 Task: Research Airbnb options in Salavat, Russia from 26th December, 2023 to 31st December, 2023 for 6 adults. Place can be entire room with 3 bedrooms having 3 beds and 3 bathrooms. Property type can be house.
Action: Mouse moved to (430, 112)
Screenshot: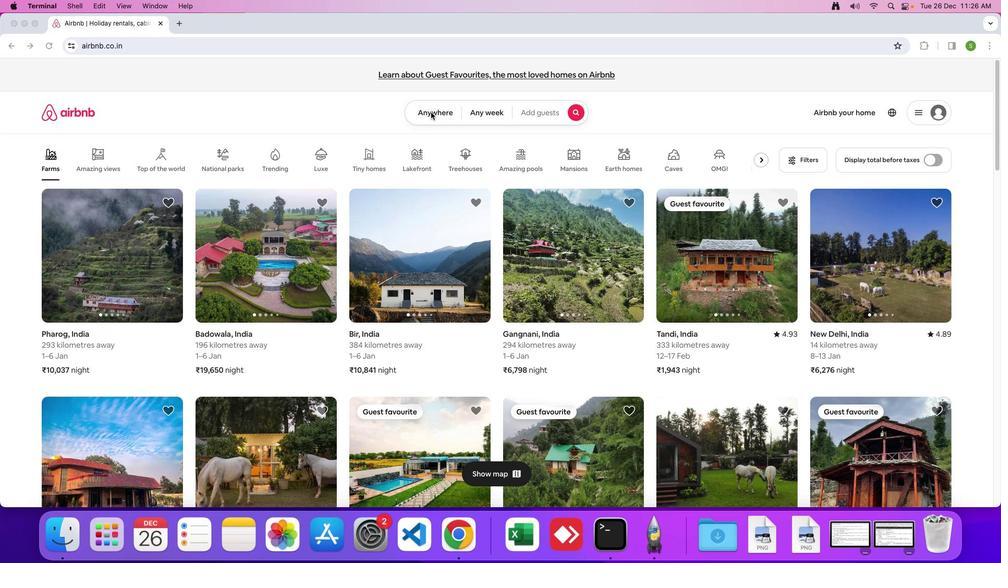 
Action: Mouse pressed left at (430, 112)
Screenshot: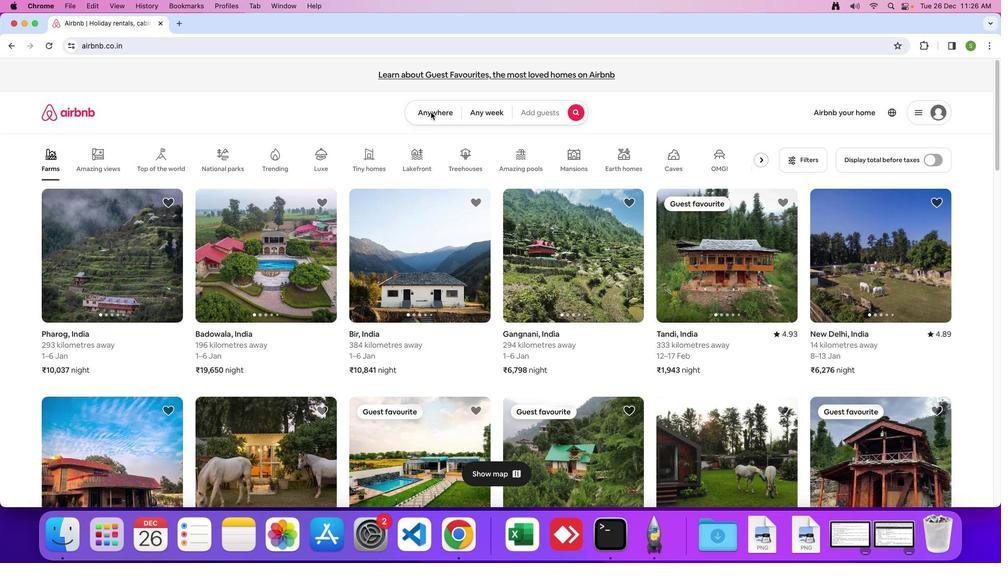 
Action: Mouse moved to (423, 113)
Screenshot: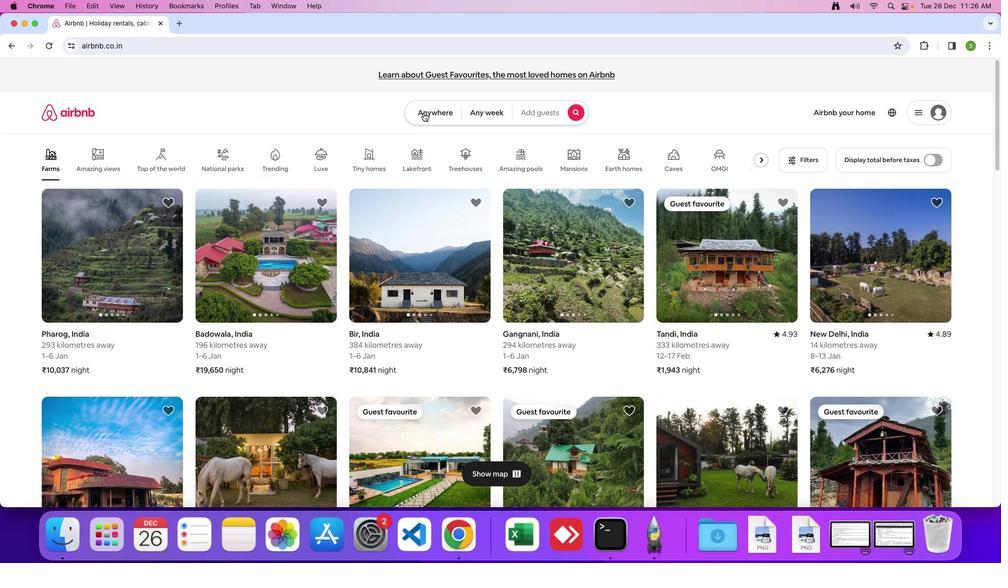 
Action: Mouse pressed left at (423, 113)
Screenshot: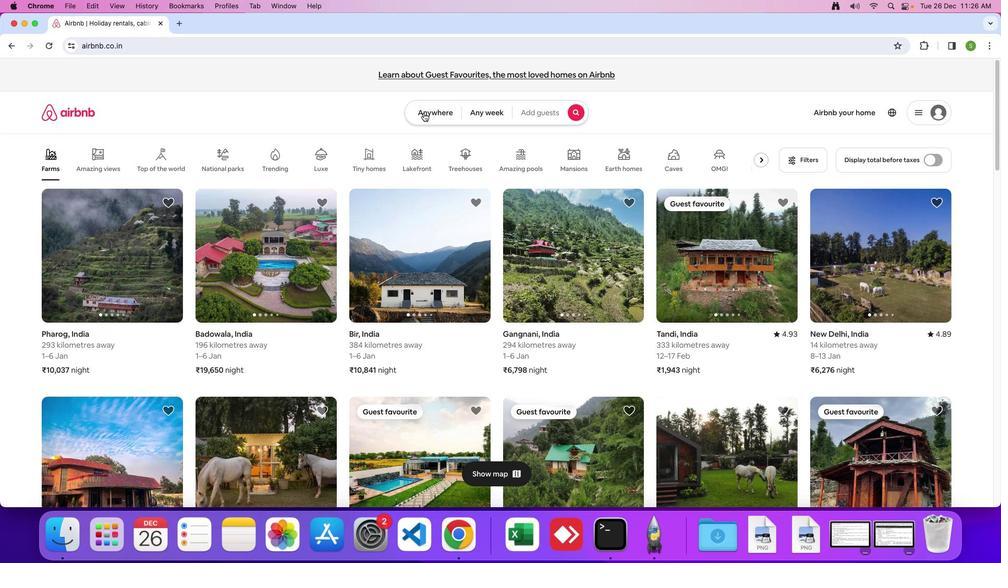 
Action: Mouse moved to (378, 154)
Screenshot: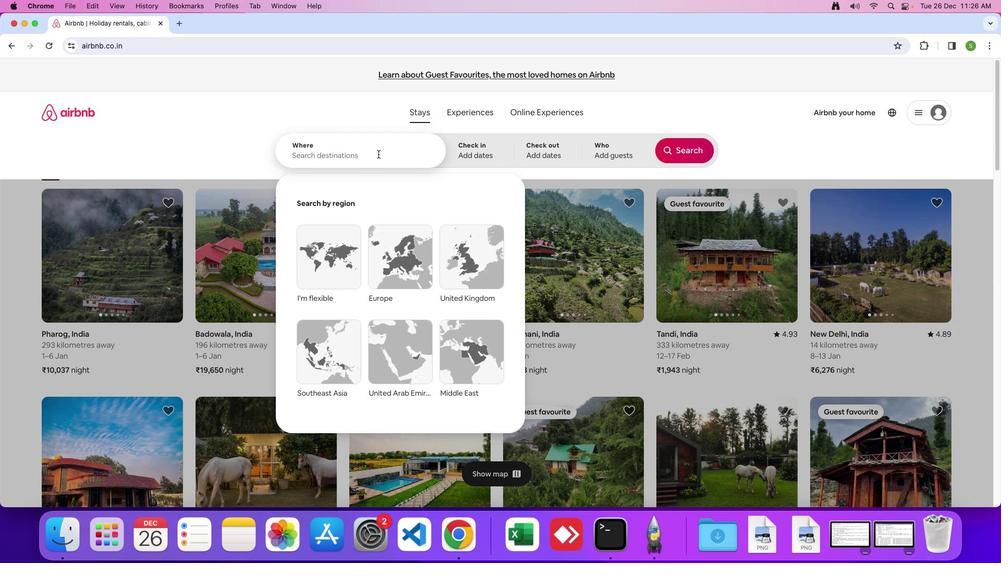 
Action: Mouse pressed left at (378, 154)
Screenshot: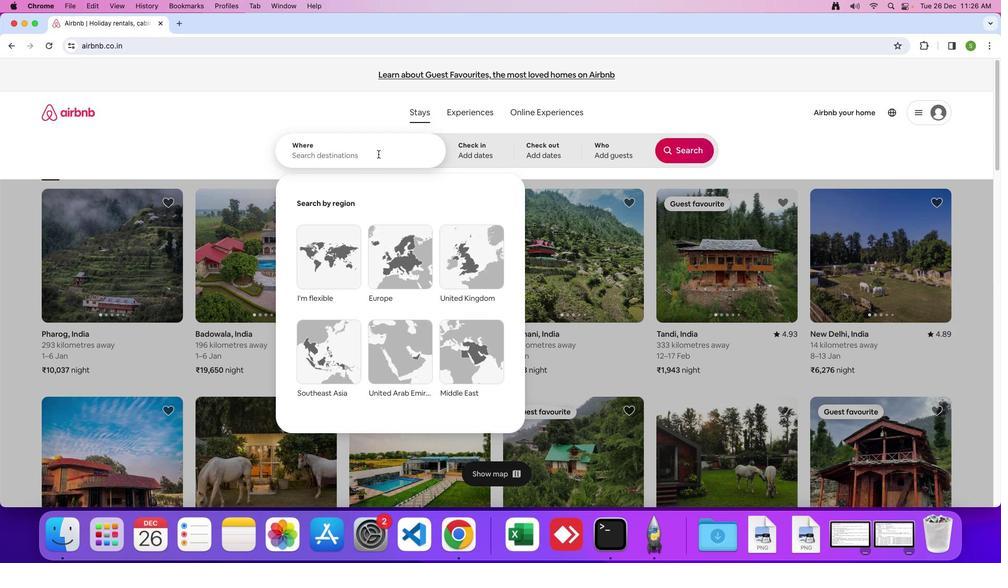 
Action: Mouse moved to (379, 154)
Screenshot: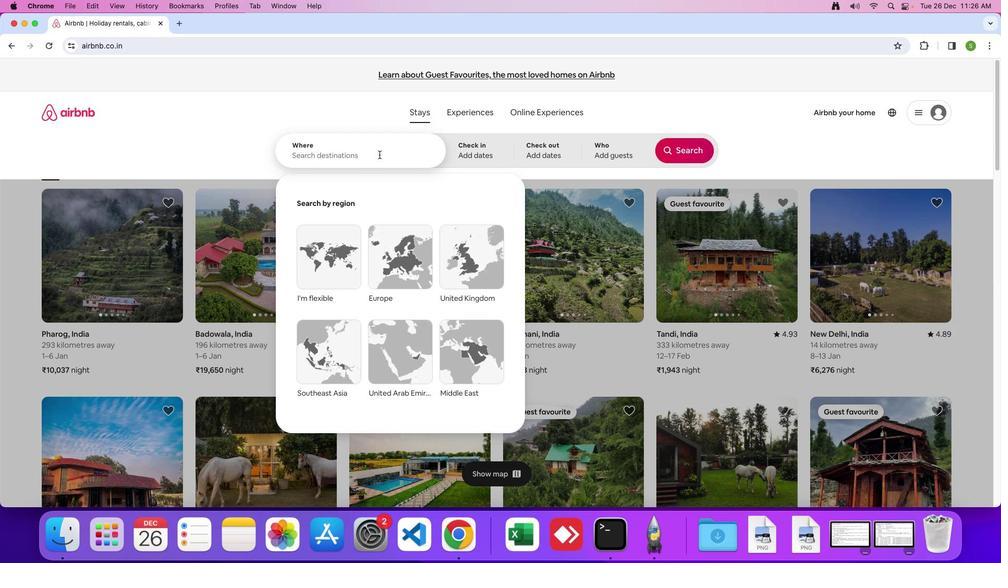 
Action: Key pressed 'S'Key.caps_lock'a''l''a''v''a''t'','Key.spaceKey.shift'R''u''s''s''i''a'Key.enter
Screenshot: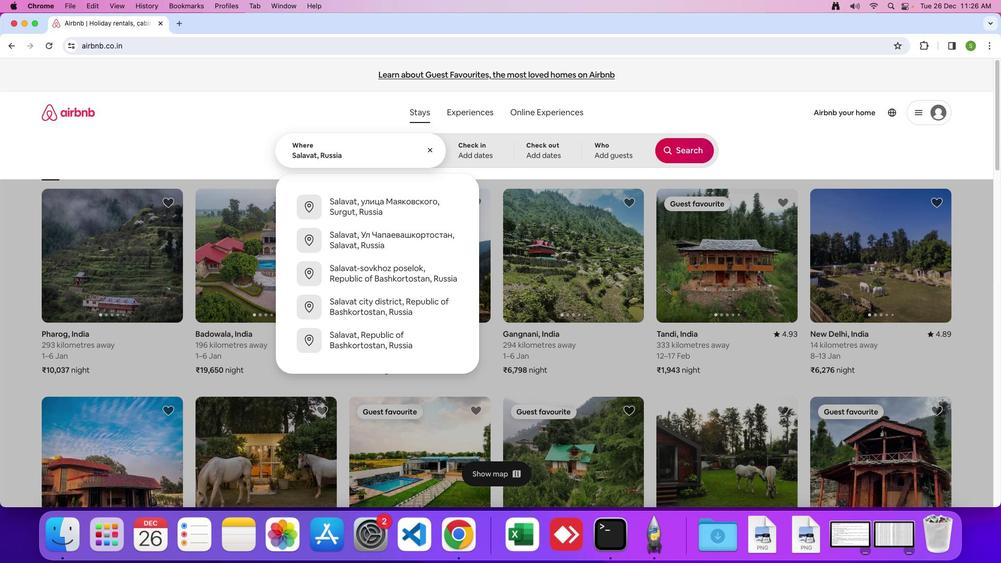 
Action: Mouse moved to (369, 381)
Screenshot: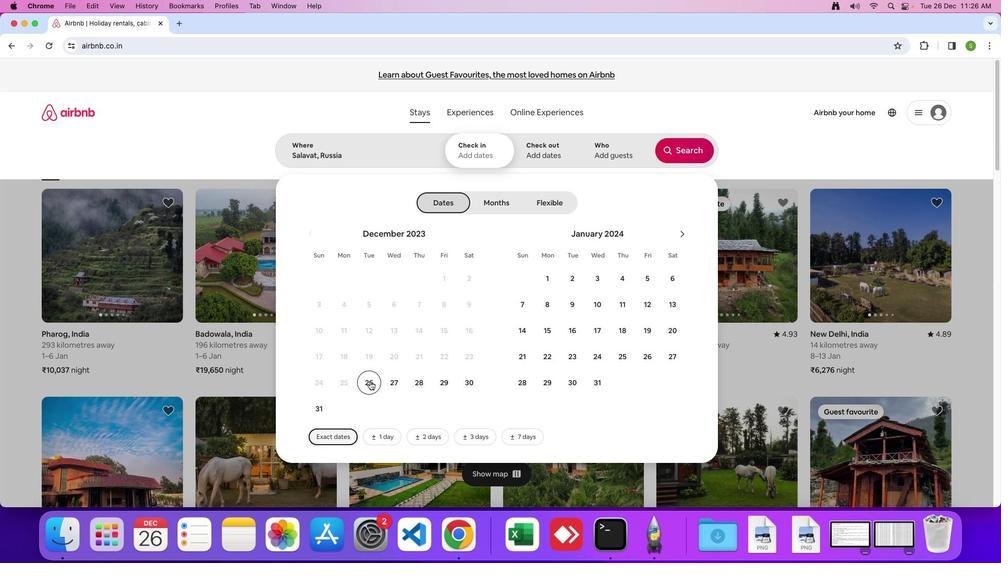 
Action: Mouse pressed left at (369, 381)
Screenshot: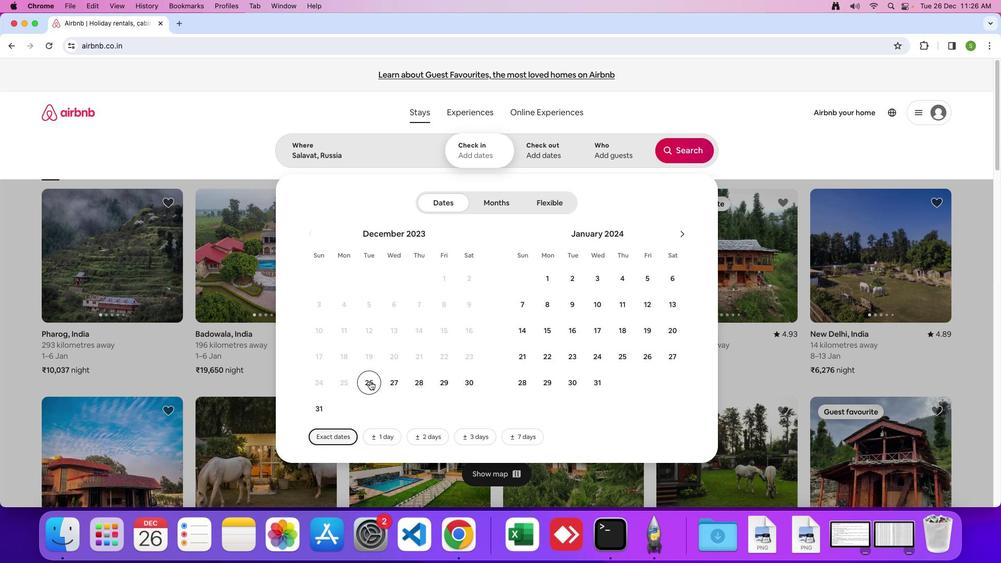 
Action: Mouse moved to (312, 409)
Screenshot: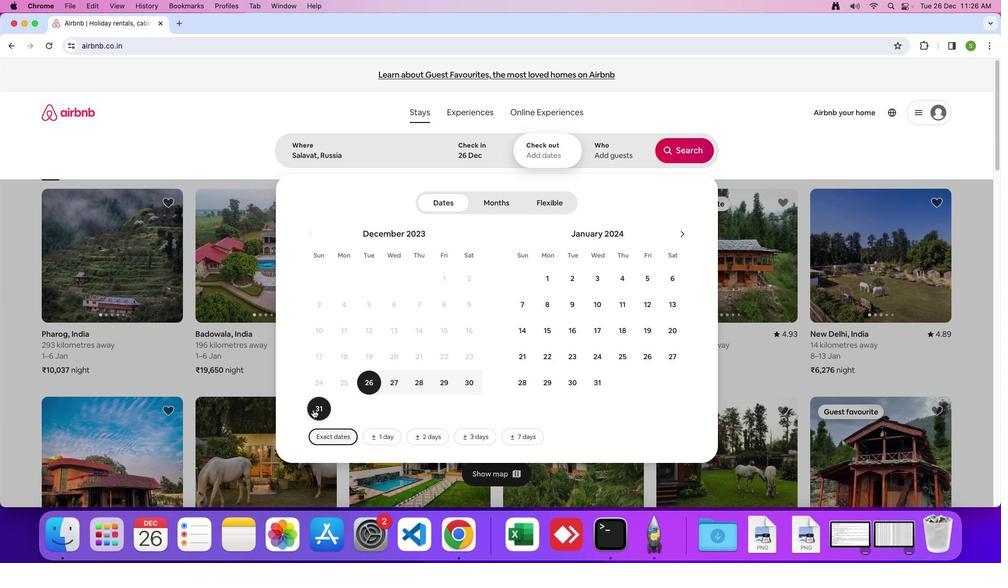 
Action: Mouse pressed left at (312, 409)
Screenshot: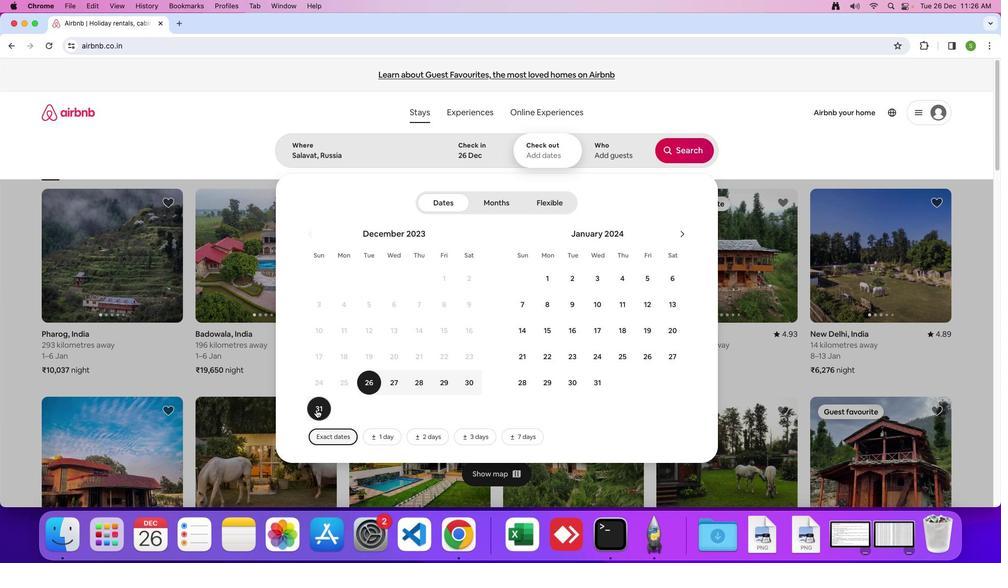 
Action: Mouse moved to (608, 149)
Screenshot: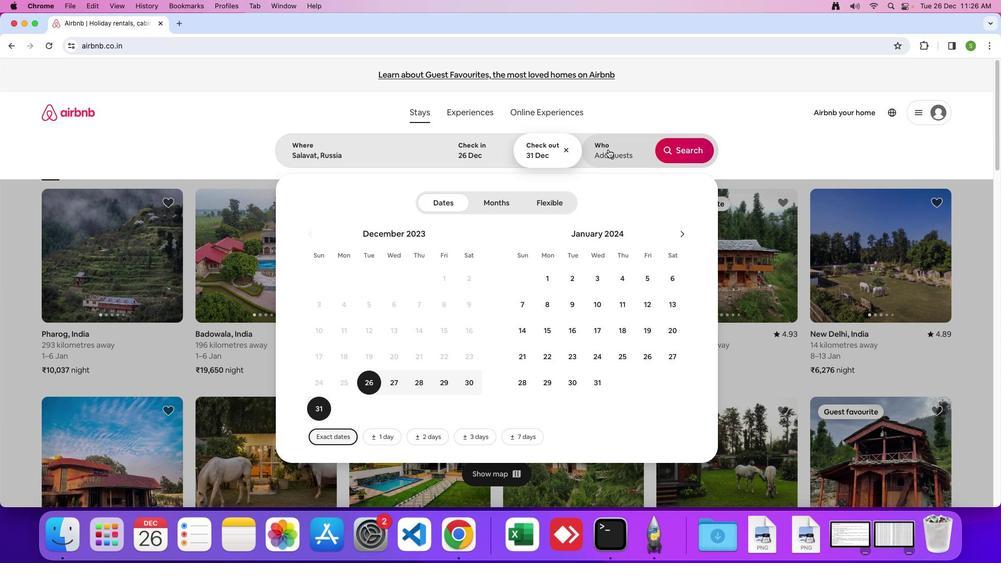 
Action: Mouse pressed left at (608, 149)
Screenshot: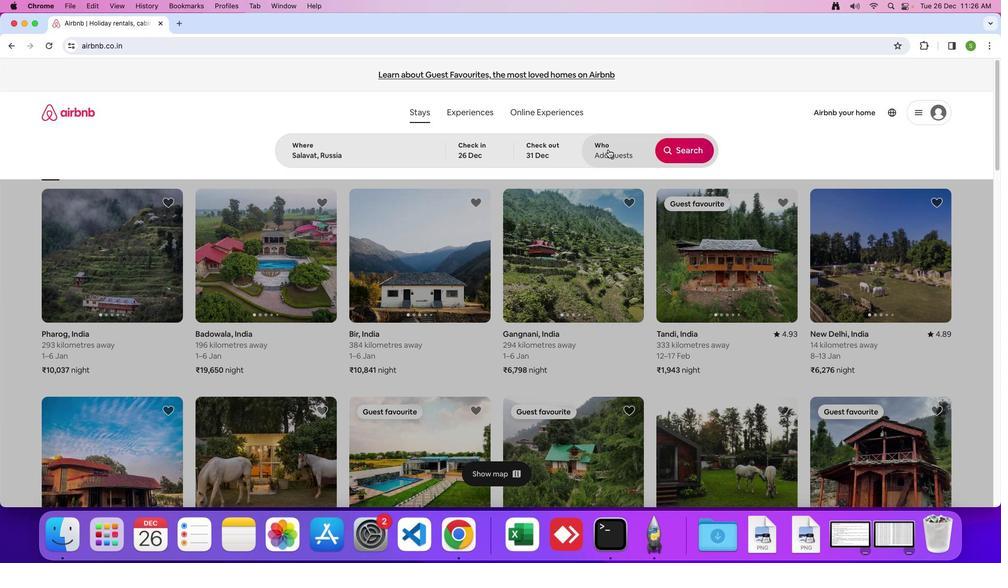 
Action: Mouse moved to (691, 204)
Screenshot: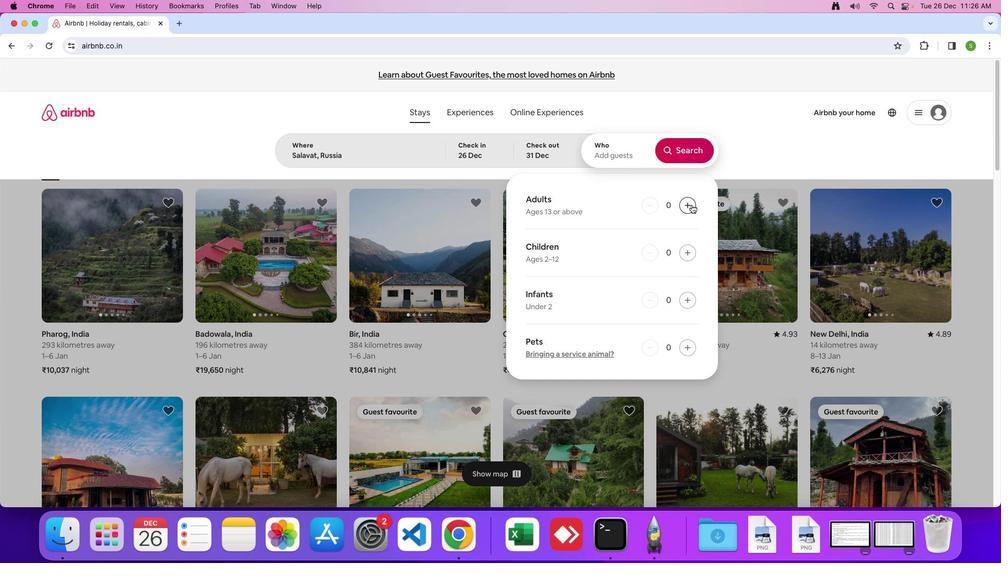 
Action: Mouse pressed left at (691, 204)
Screenshot: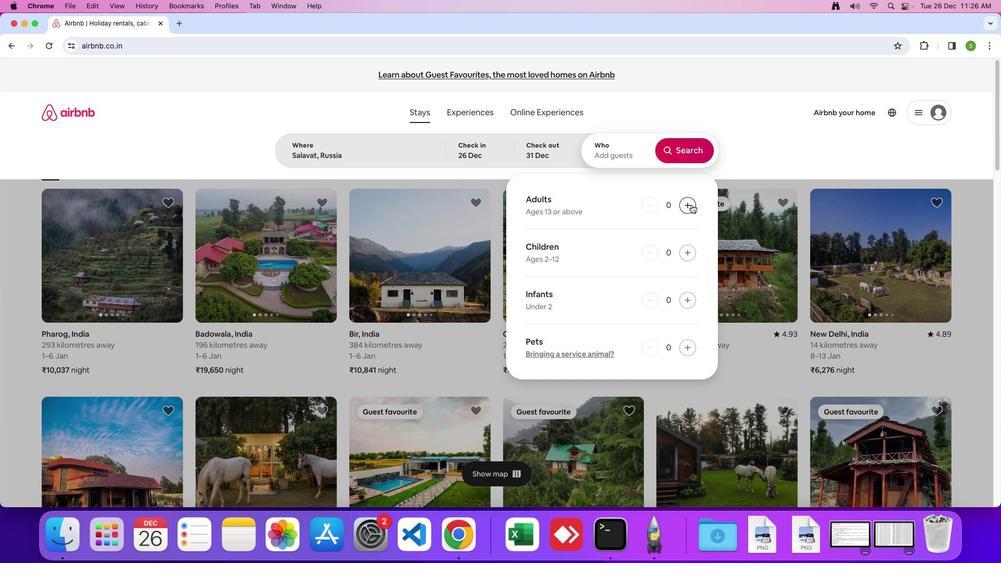 
Action: Mouse moved to (691, 204)
Screenshot: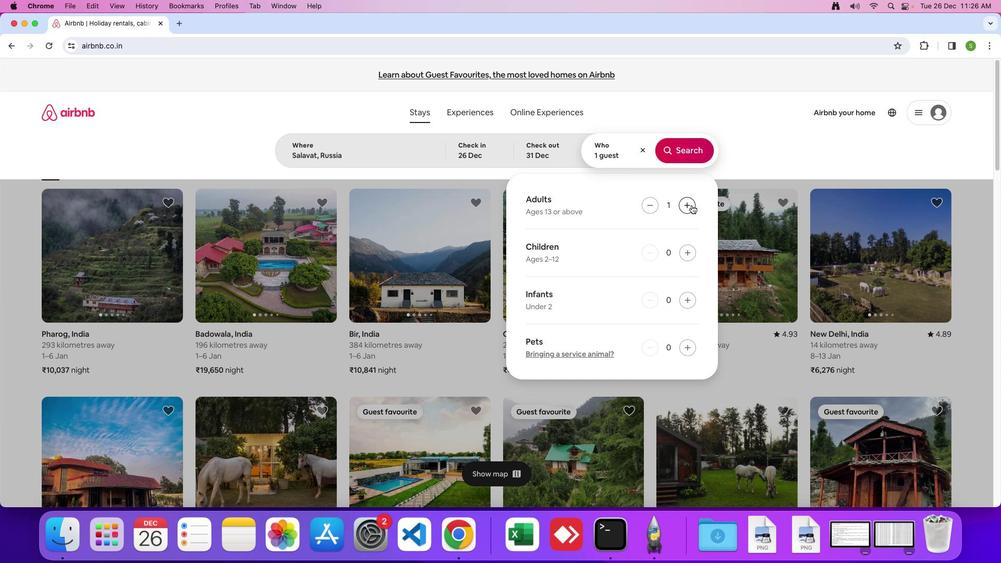 
Action: Mouse pressed left at (691, 204)
Screenshot: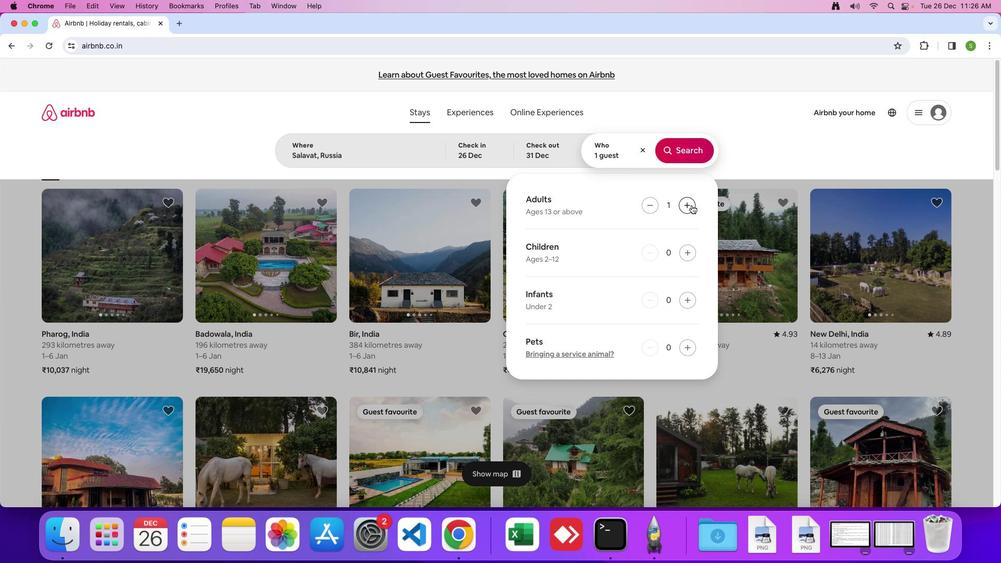 
Action: Mouse pressed left at (691, 204)
Screenshot: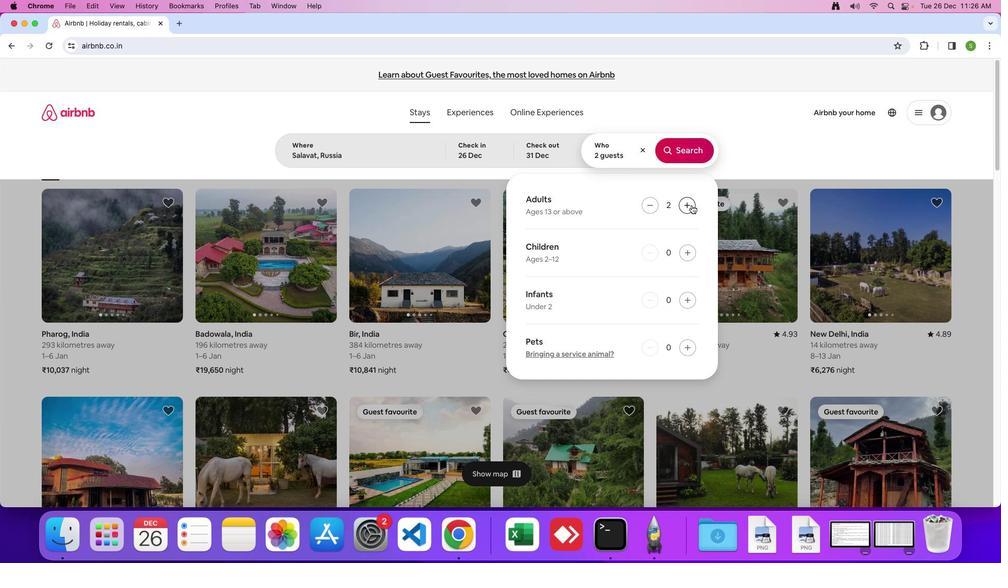 
Action: Mouse pressed left at (691, 204)
Screenshot: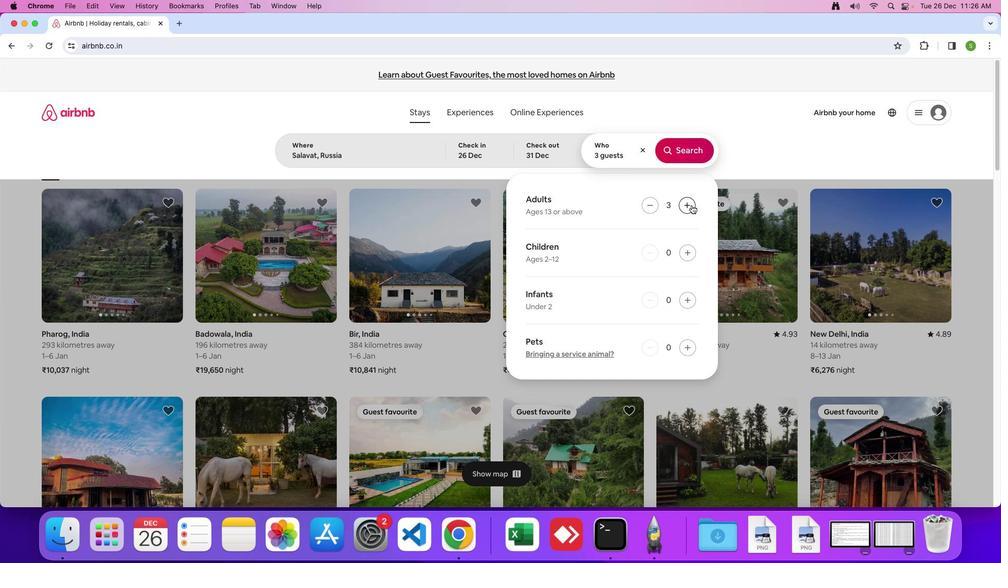 
Action: Mouse pressed left at (691, 204)
Screenshot: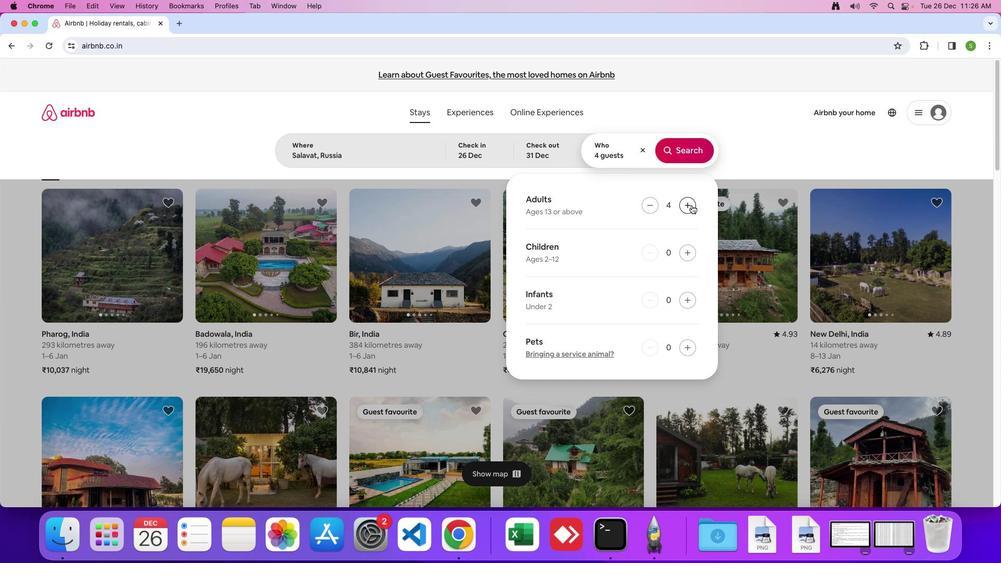
Action: Mouse pressed left at (691, 204)
Screenshot: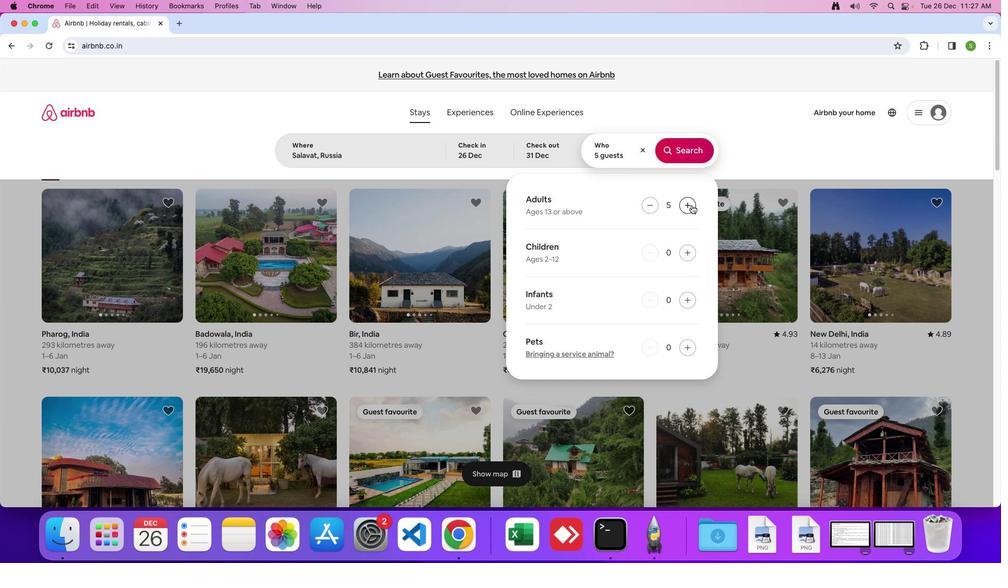 
Action: Mouse moved to (670, 161)
Screenshot: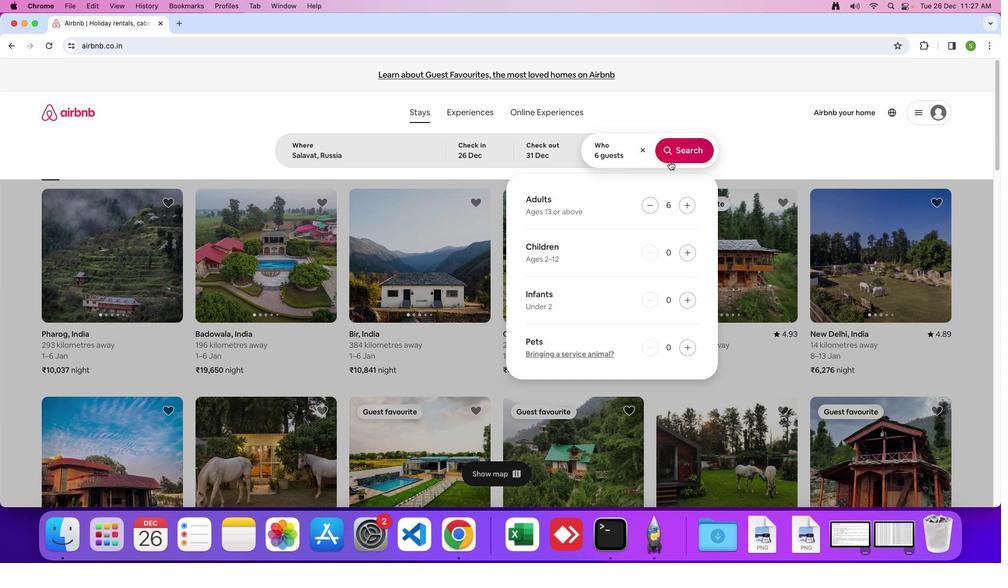 
Action: Mouse pressed left at (670, 161)
Screenshot: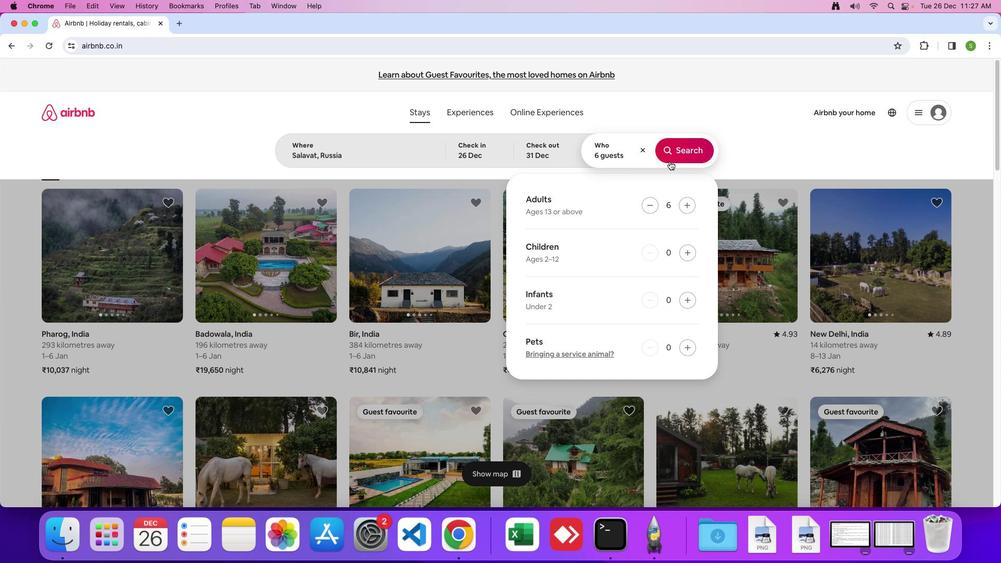 
Action: Mouse moved to (847, 123)
Screenshot: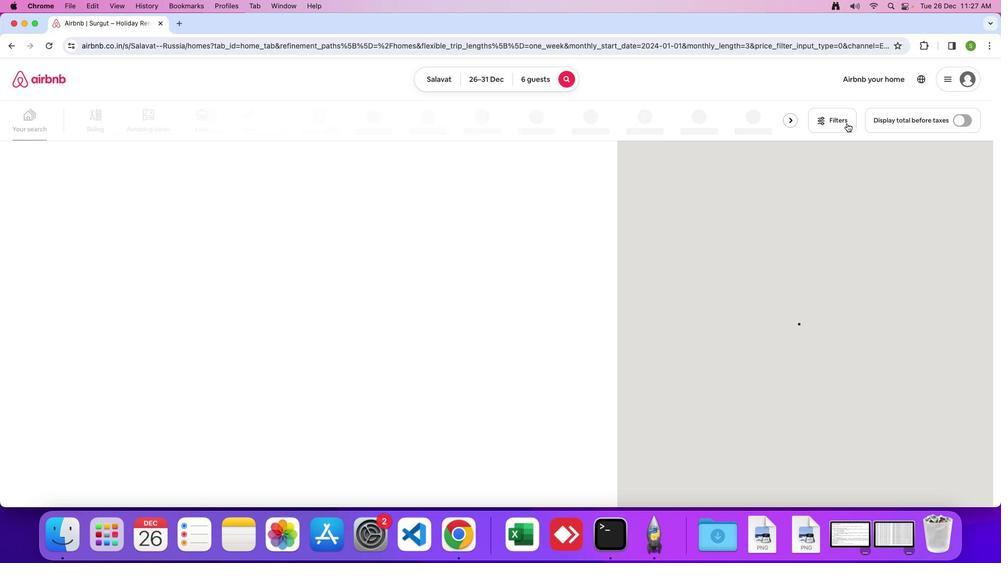 
Action: Mouse pressed left at (847, 123)
Screenshot: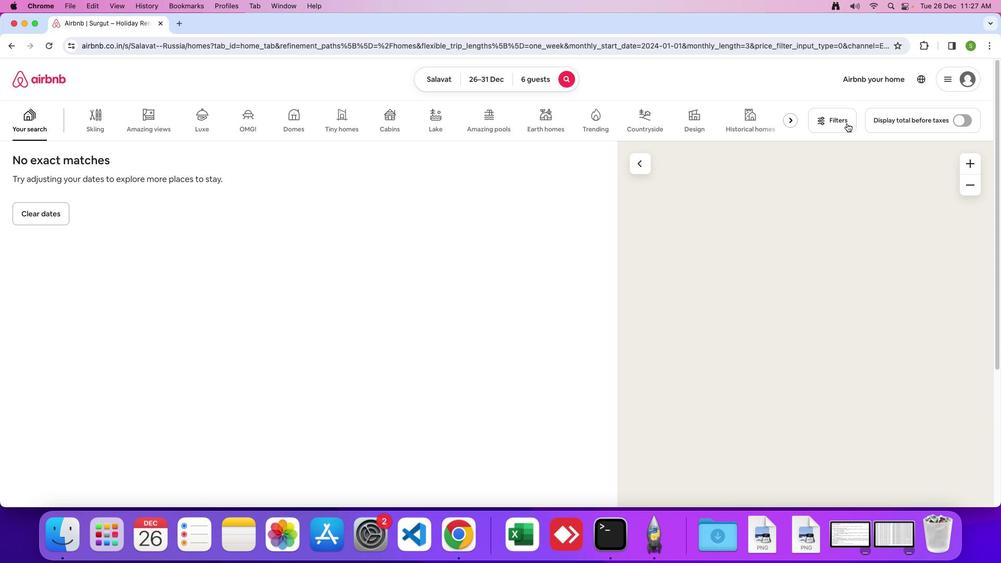 
Action: Mouse moved to (481, 264)
Screenshot: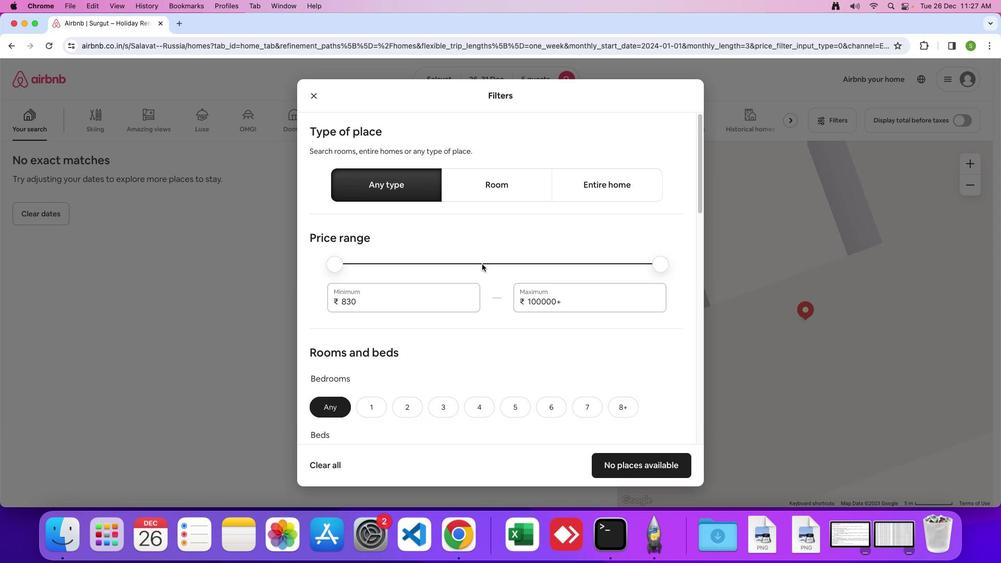 
Action: Mouse scrolled (481, 264) with delta (0, 0)
Screenshot: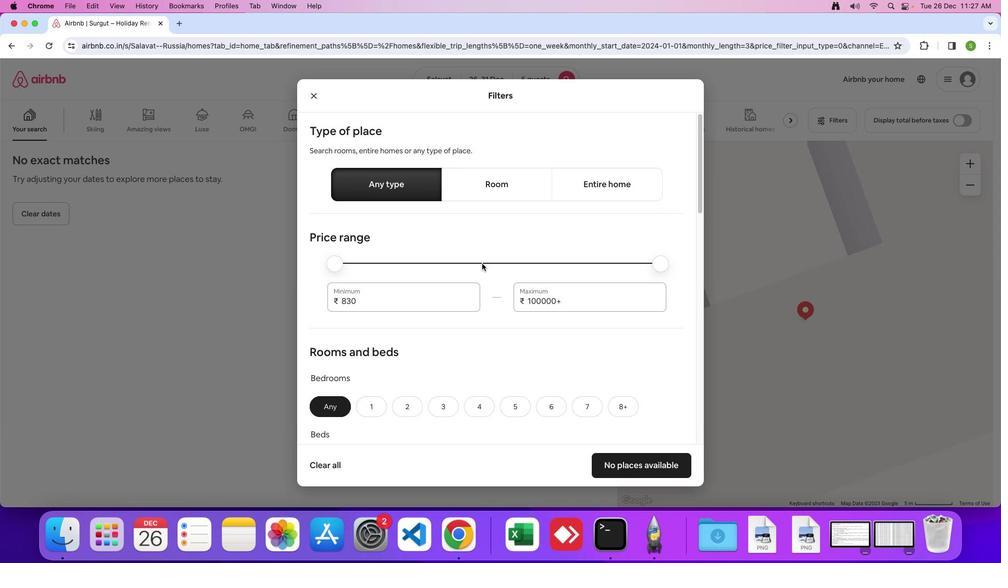 
Action: Mouse moved to (481, 263)
Screenshot: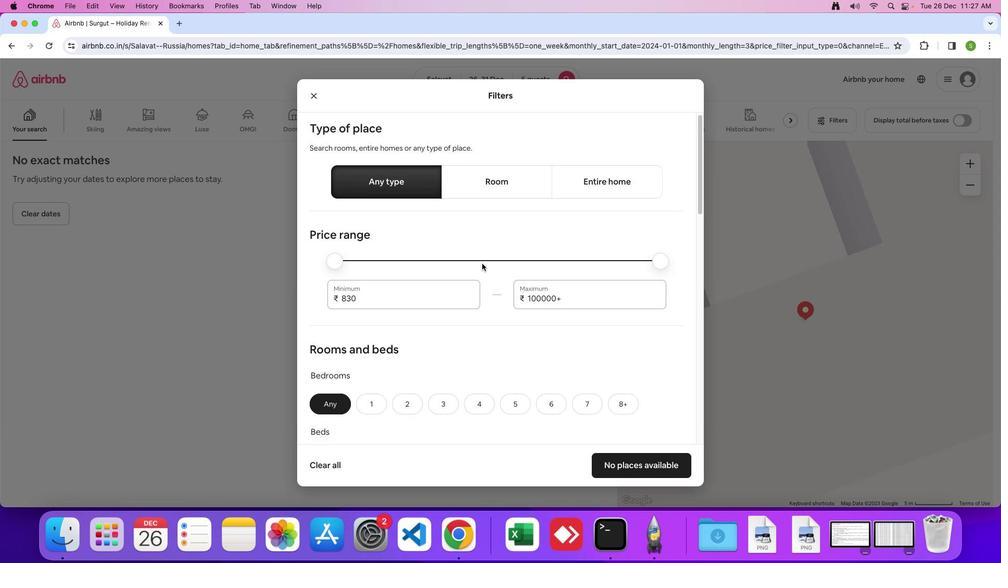 
Action: Mouse scrolled (481, 263) with delta (0, 0)
Screenshot: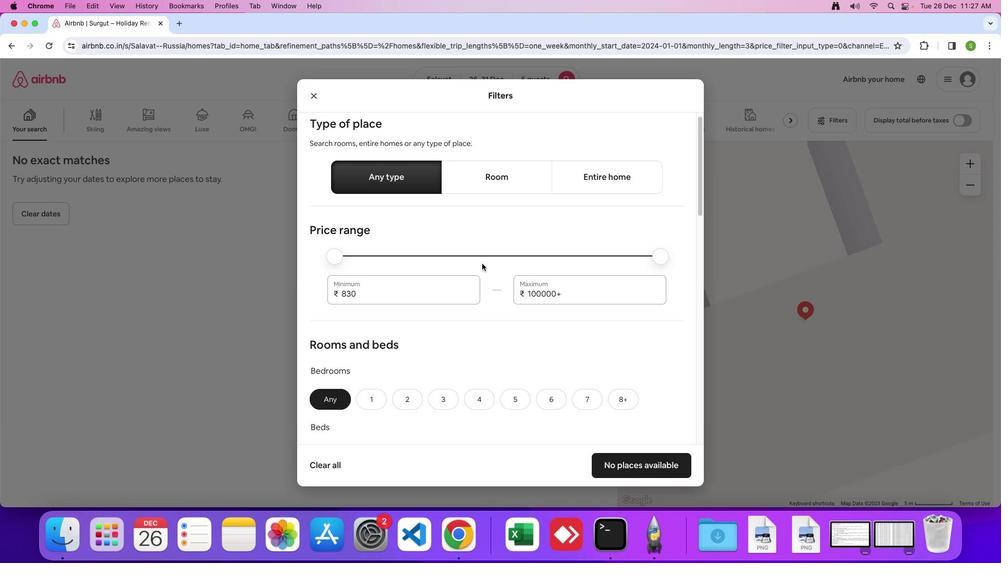 
Action: Mouse moved to (482, 263)
Screenshot: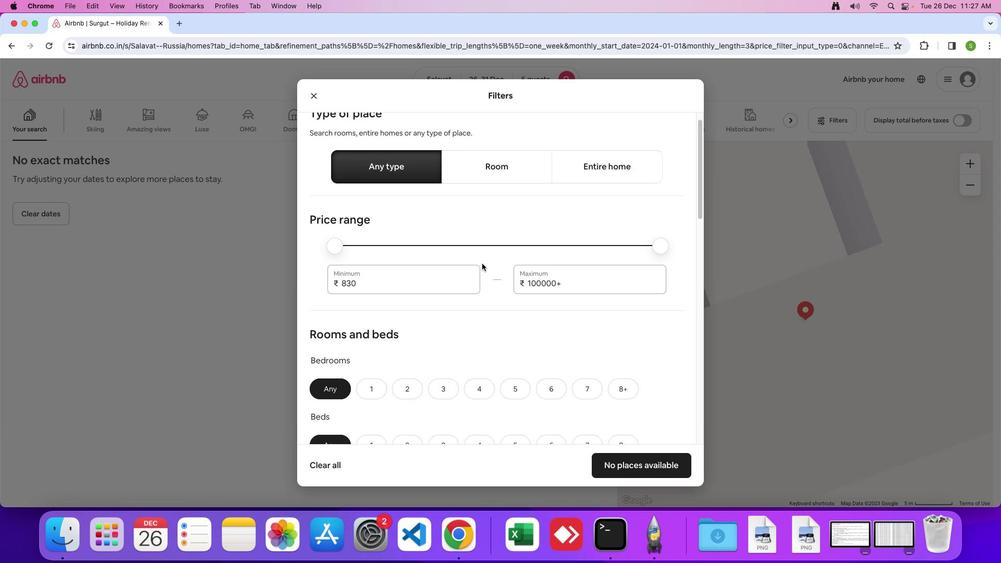 
Action: Mouse scrolled (482, 263) with delta (0, -1)
Screenshot: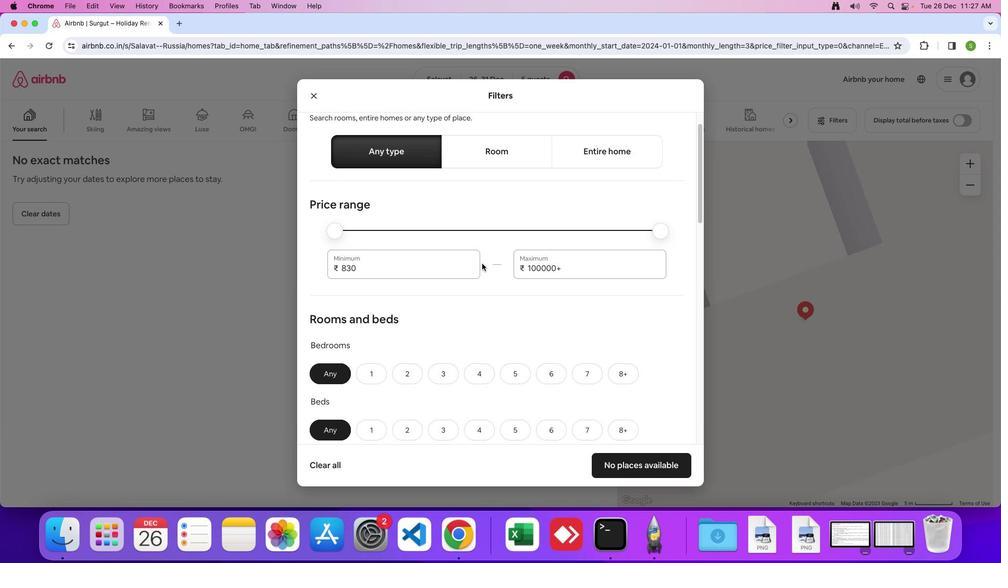 
Action: Mouse scrolled (482, 263) with delta (0, 0)
Screenshot: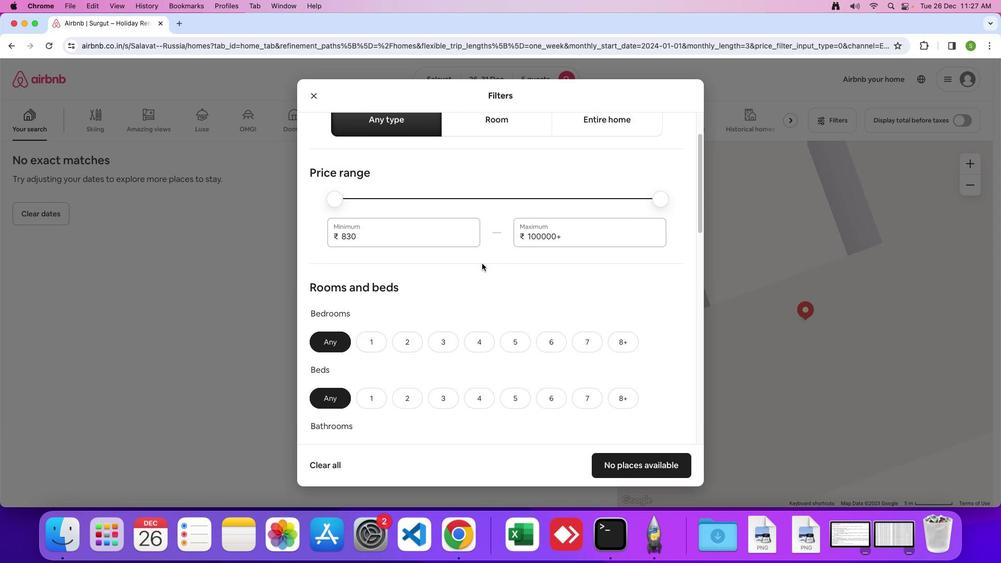 
Action: Mouse scrolled (482, 263) with delta (0, 0)
Screenshot: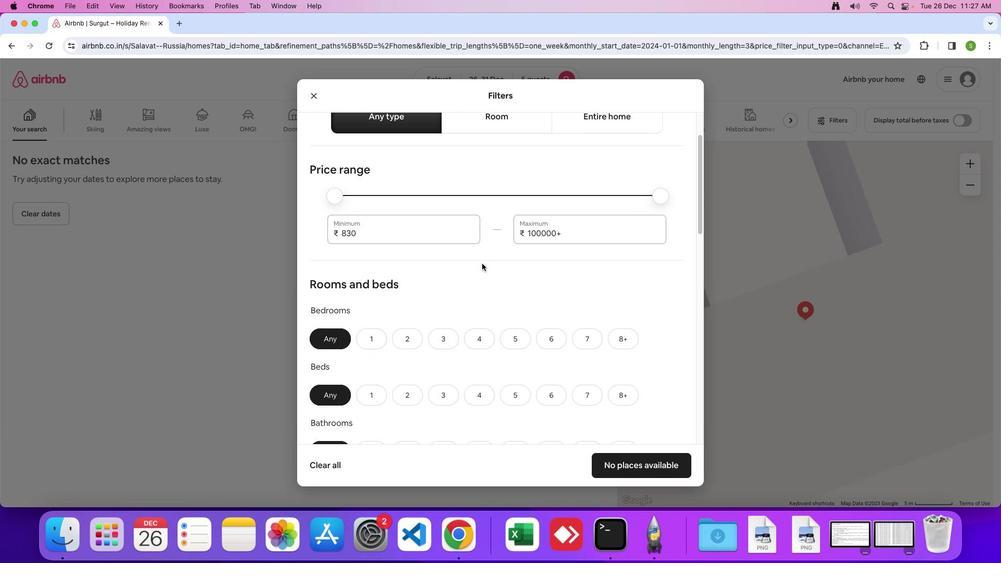 
Action: Mouse scrolled (482, 263) with delta (0, 0)
Screenshot: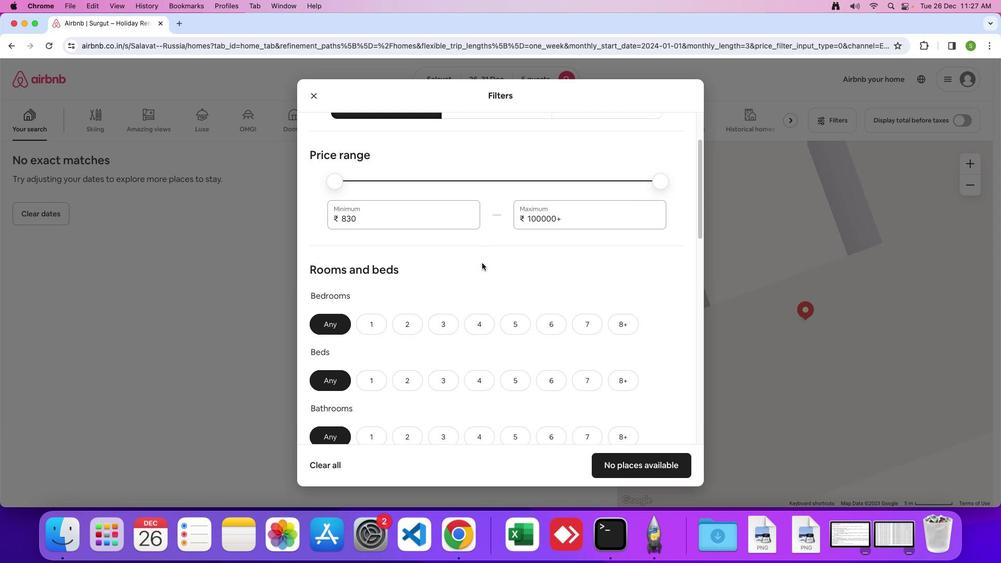
Action: Mouse moved to (483, 262)
Screenshot: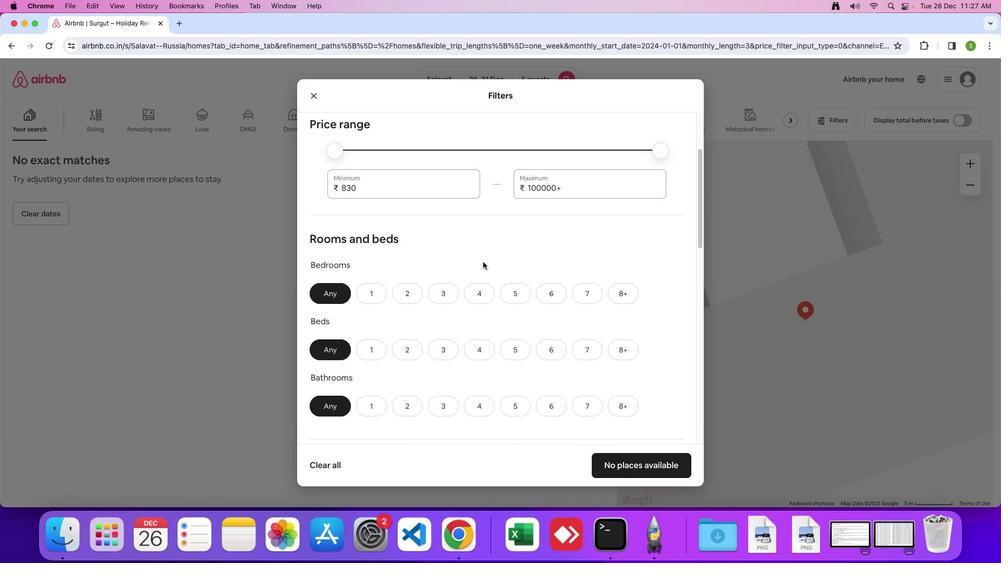 
Action: Mouse scrolled (483, 262) with delta (0, 0)
Screenshot: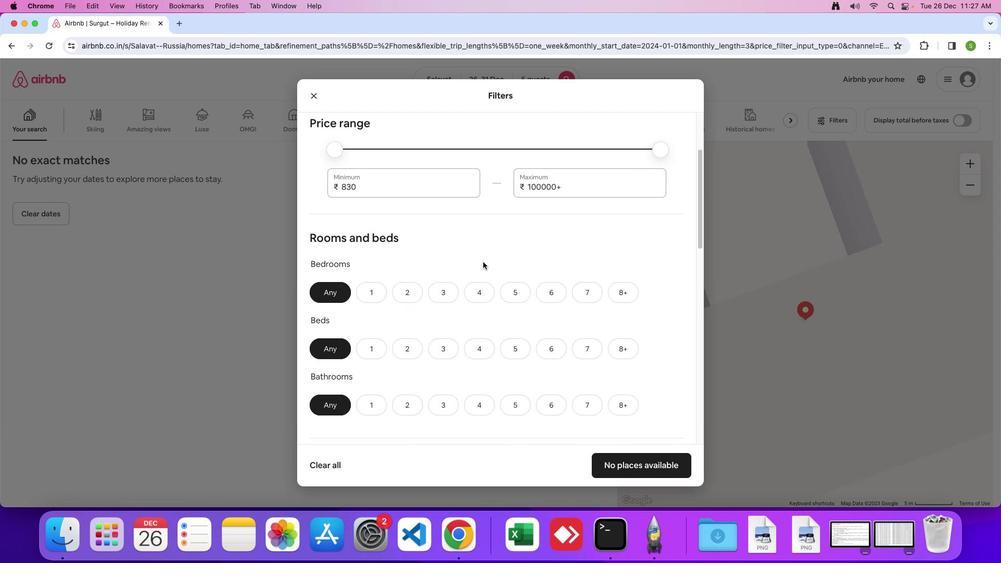 
Action: Mouse scrolled (483, 262) with delta (0, 0)
Screenshot: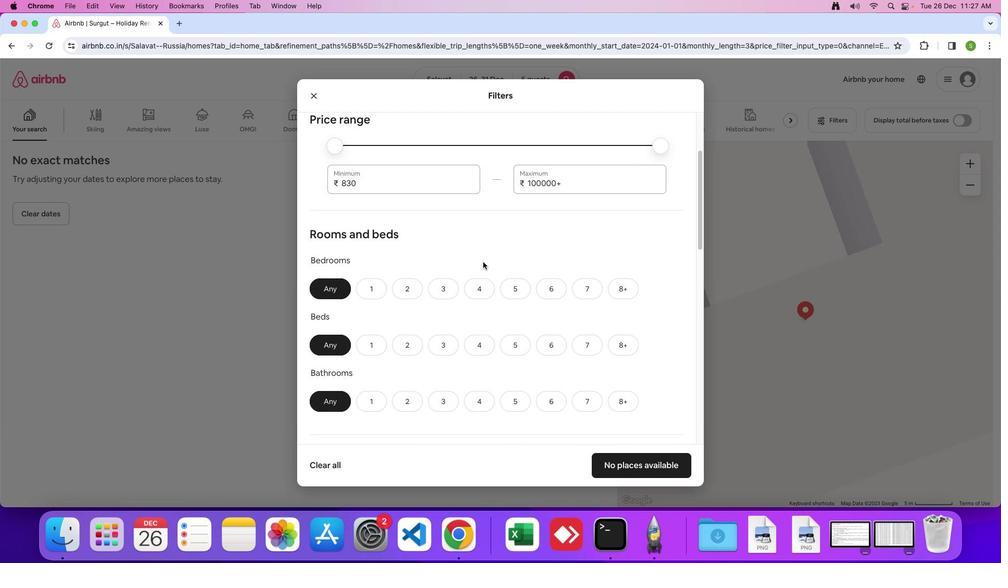 
Action: Mouse scrolled (483, 262) with delta (0, 0)
Screenshot: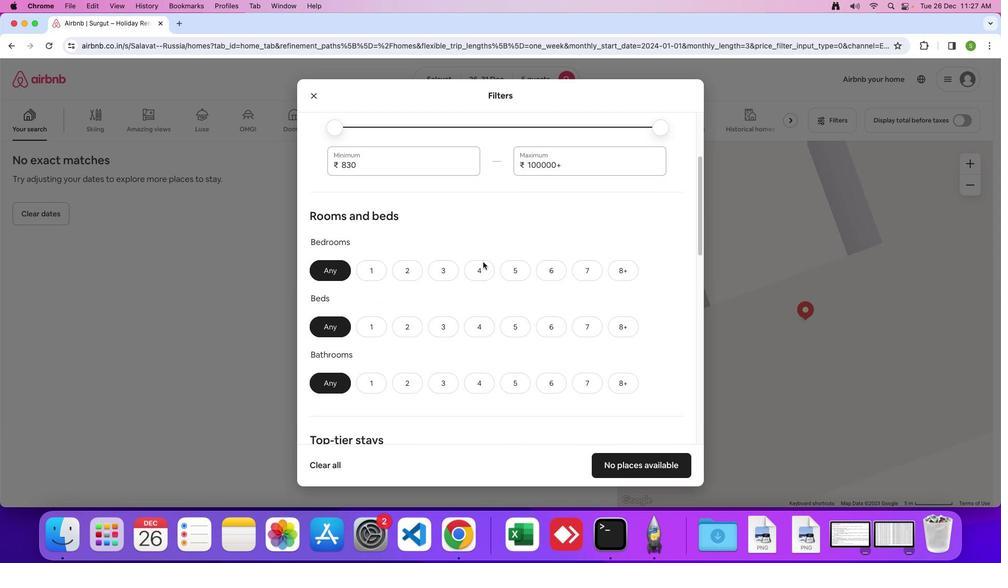 
Action: Mouse scrolled (483, 262) with delta (0, 0)
Screenshot: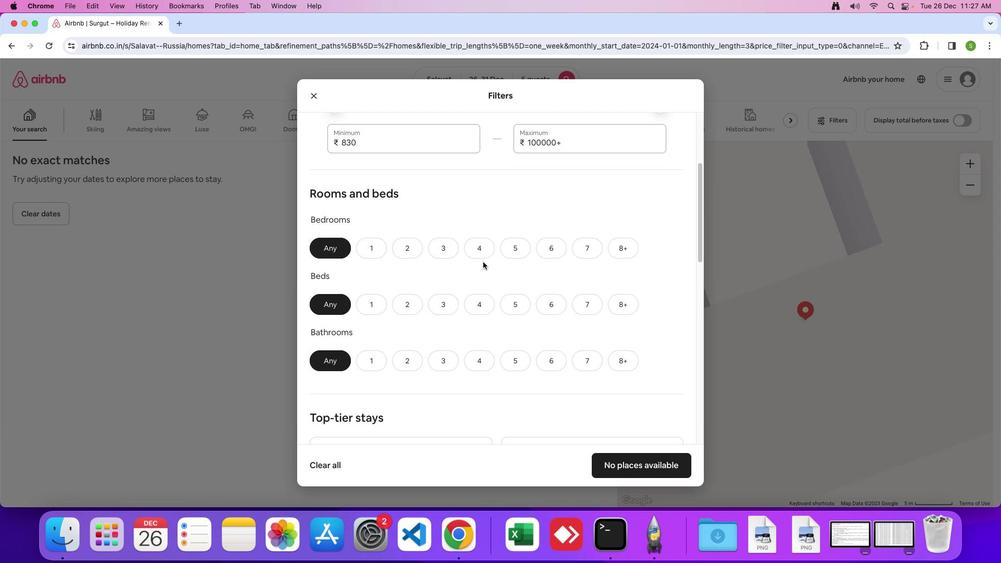 
Action: Mouse scrolled (483, 262) with delta (0, 0)
Screenshot: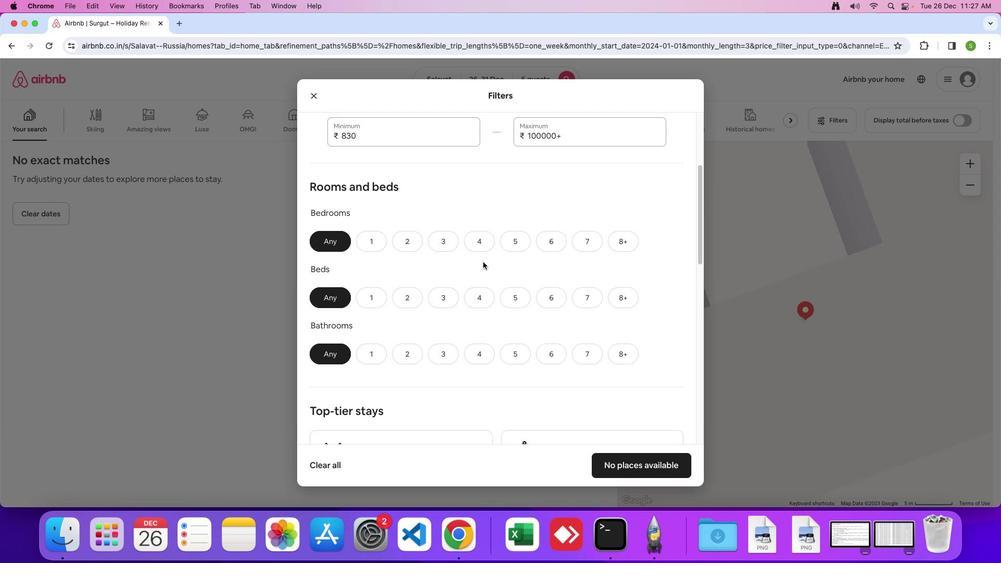 
Action: Mouse scrolled (483, 262) with delta (0, -1)
Screenshot: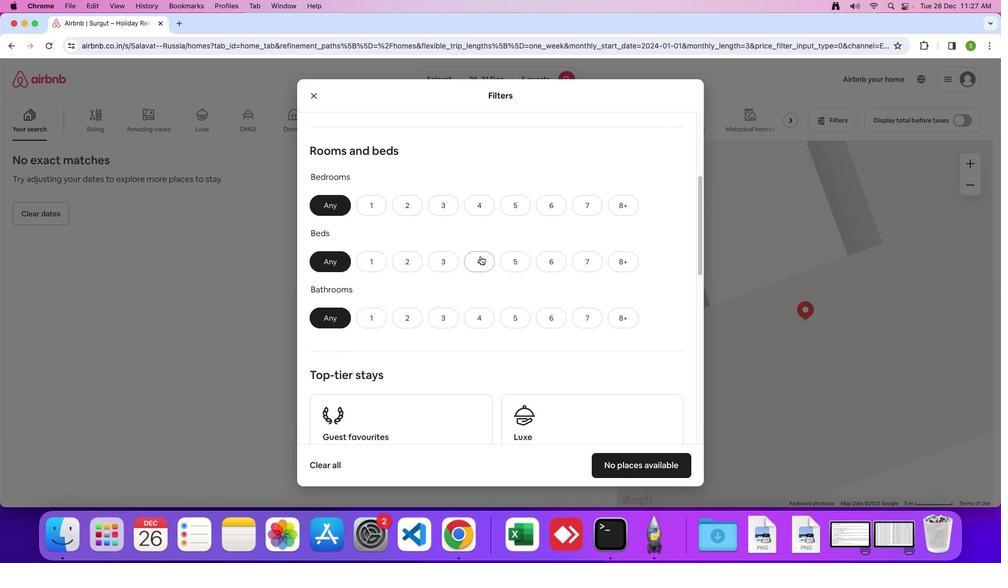 
Action: Mouse moved to (455, 187)
Screenshot: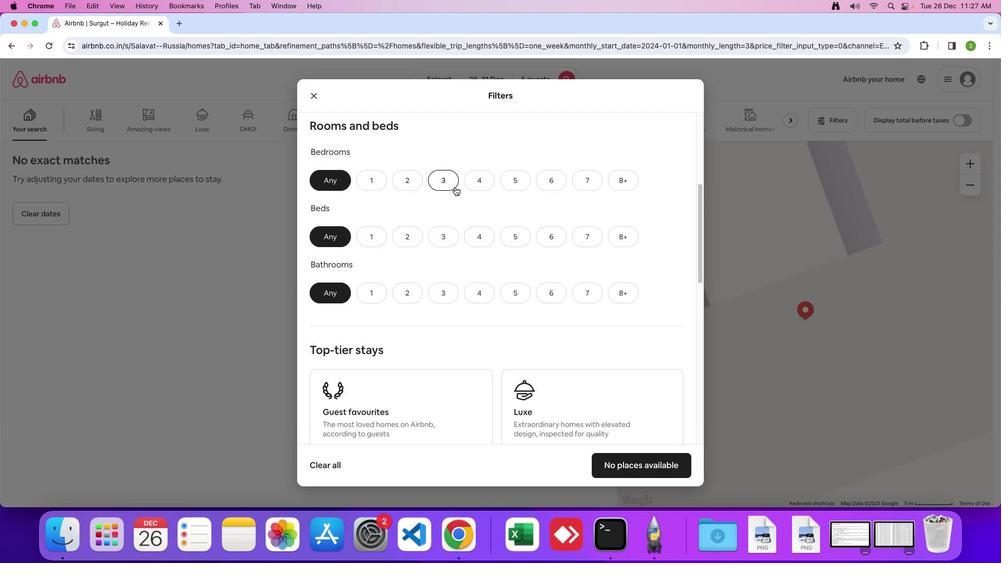 
Action: Mouse pressed left at (455, 187)
Screenshot: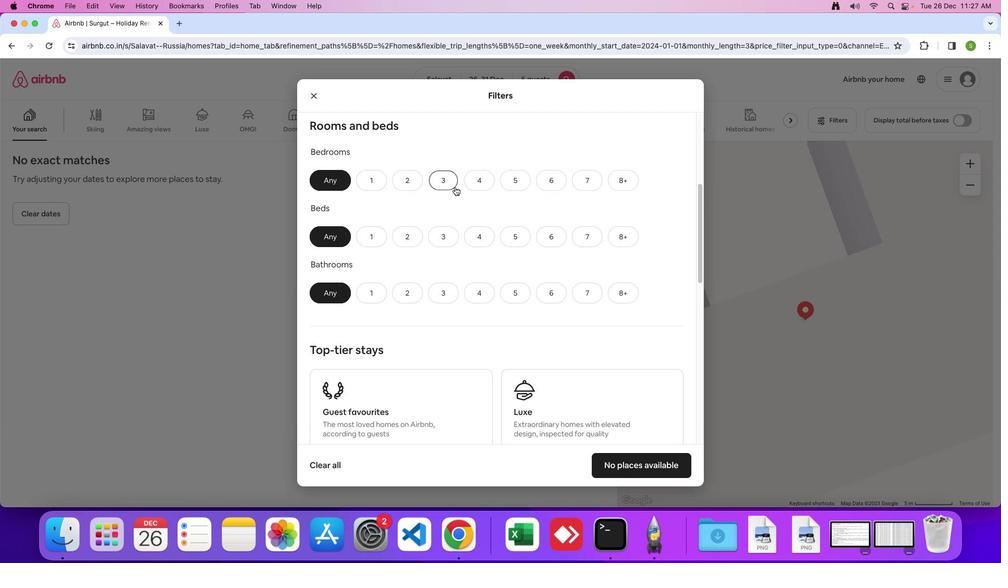 
Action: Mouse moved to (448, 235)
Screenshot: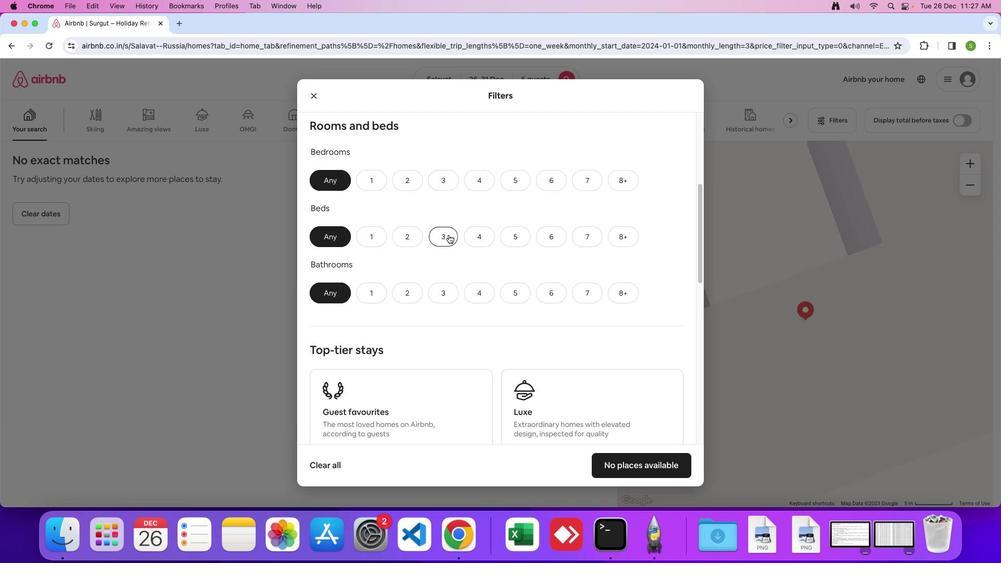 
Action: Mouse pressed left at (448, 235)
Screenshot: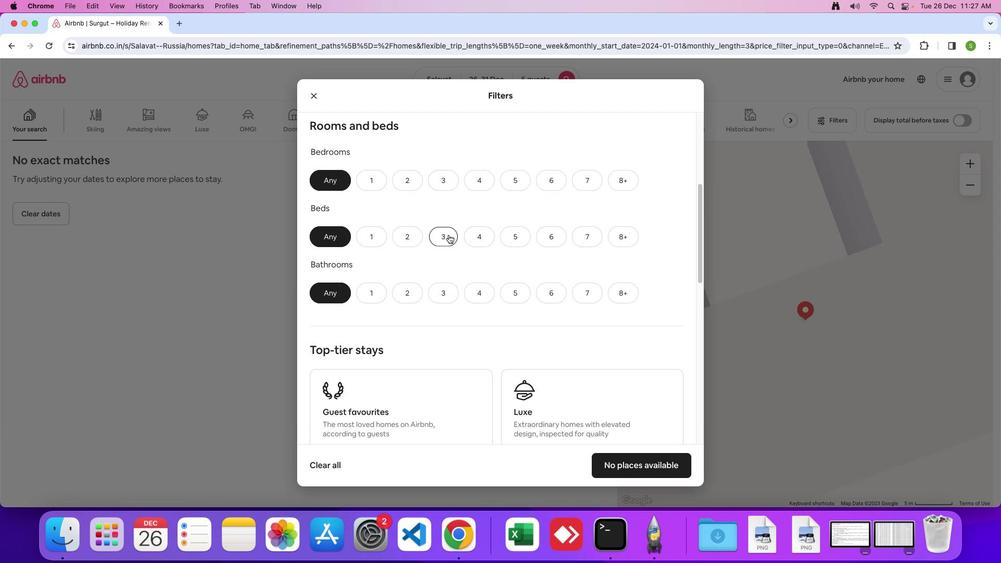 
Action: Mouse moved to (438, 180)
Screenshot: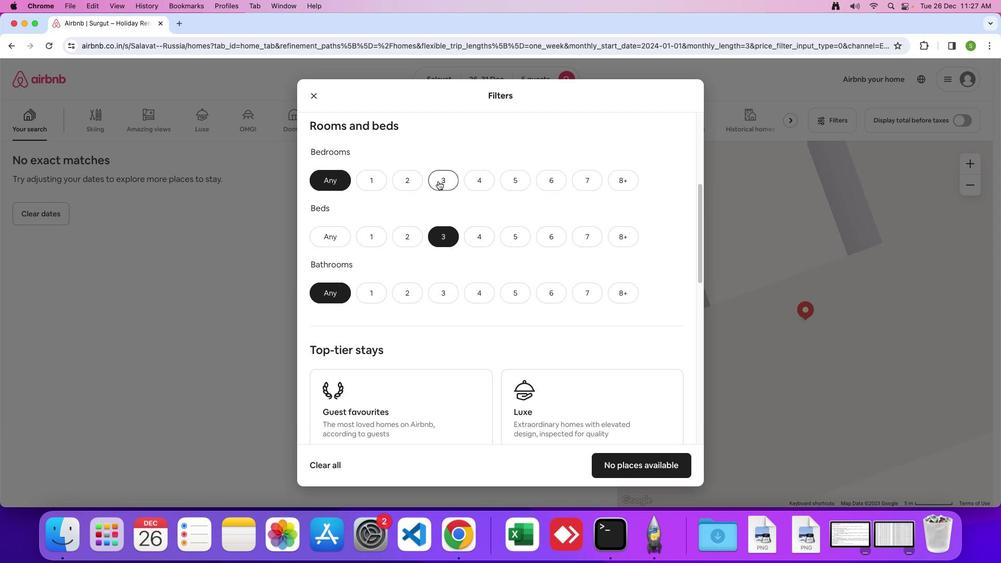 
Action: Mouse pressed left at (438, 180)
Screenshot: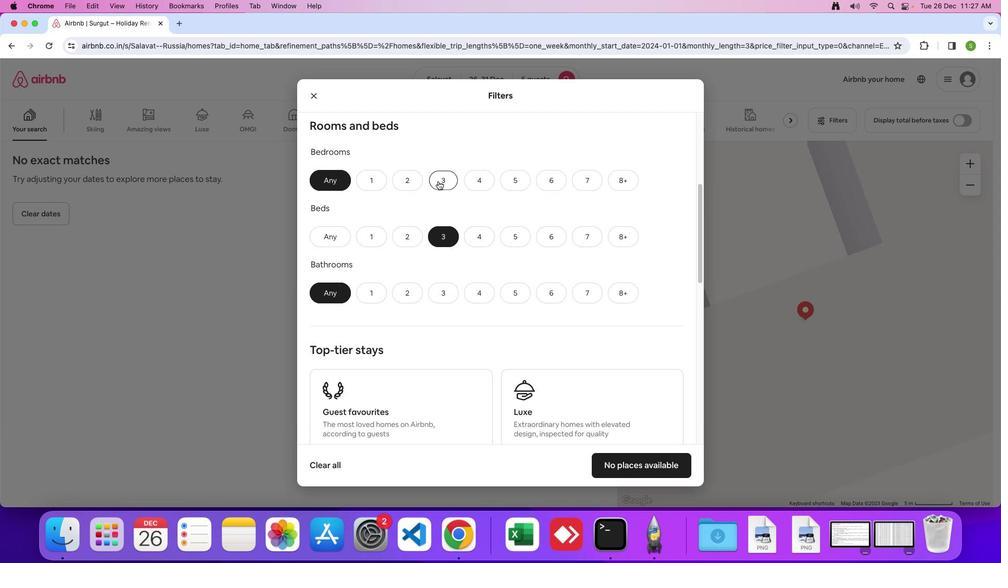 
Action: Mouse moved to (439, 292)
Screenshot: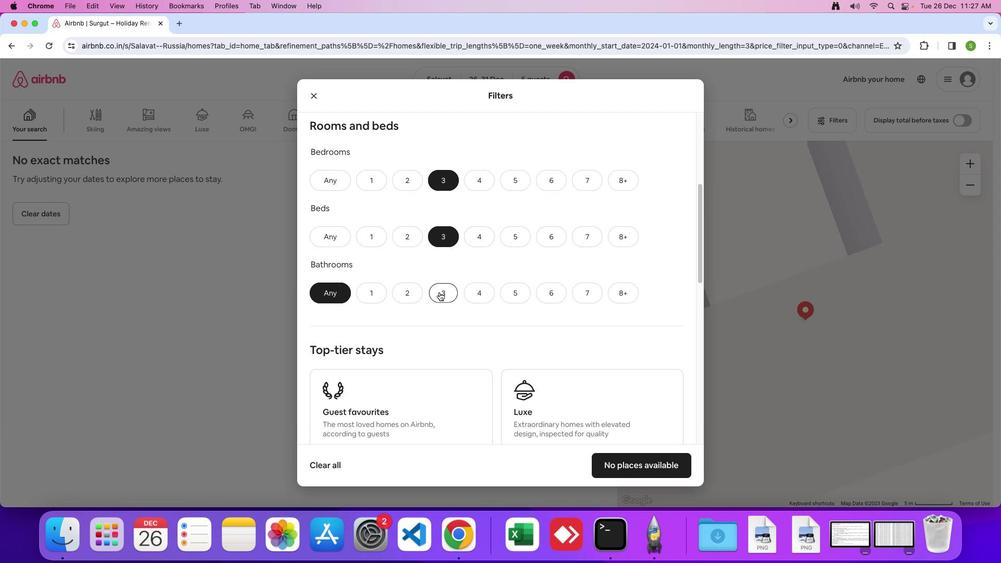 
Action: Mouse pressed left at (439, 292)
Screenshot: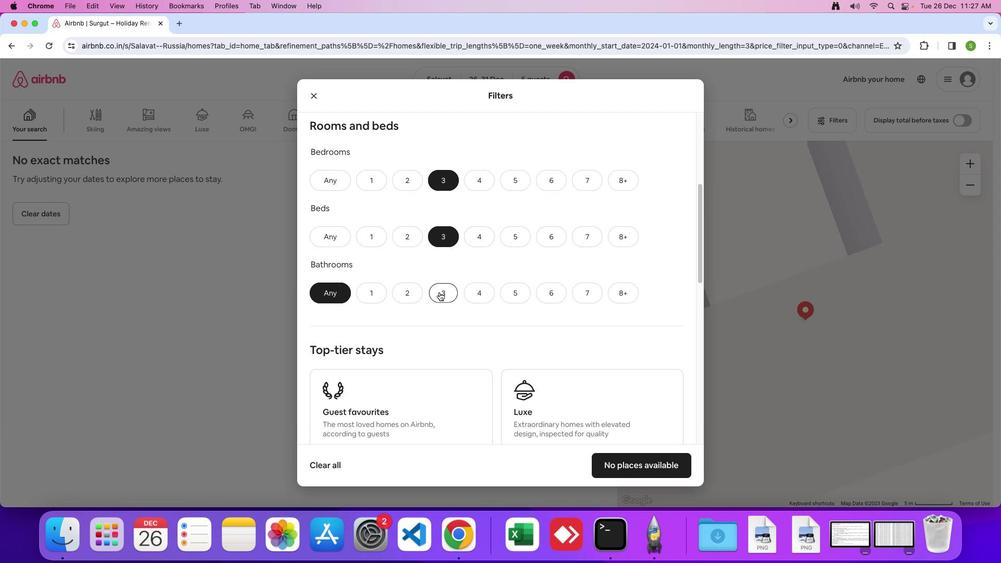 
Action: Mouse moved to (539, 254)
Screenshot: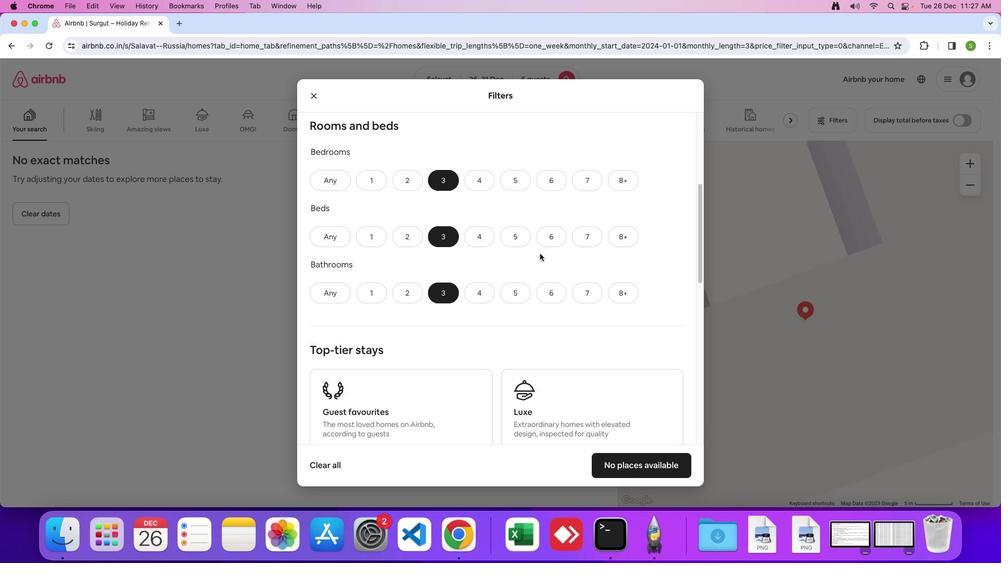 
Action: Mouse scrolled (539, 254) with delta (0, 0)
Screenshot: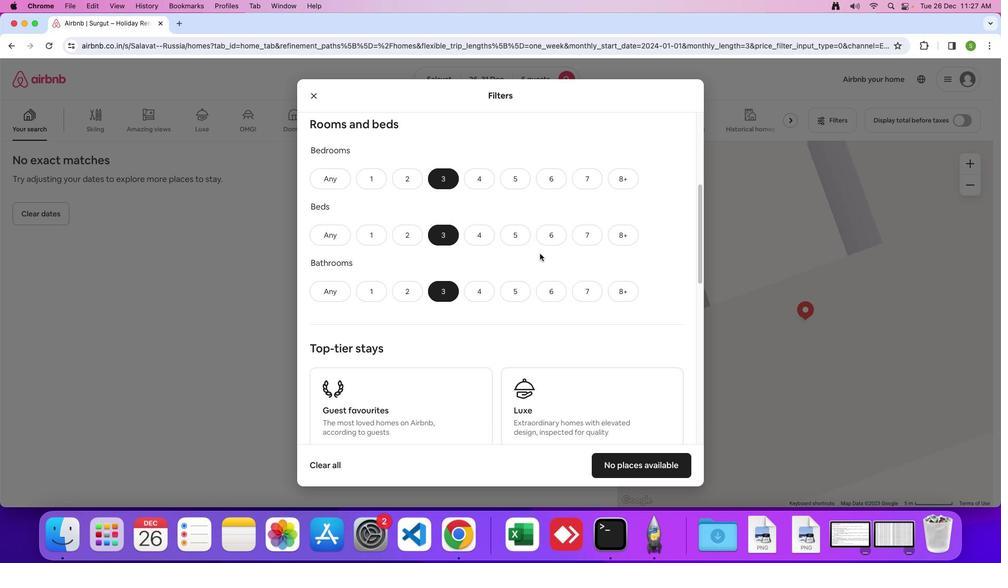 
Action: Mouse scrolled (539, 254) with delta (0, 0)
Screenshot: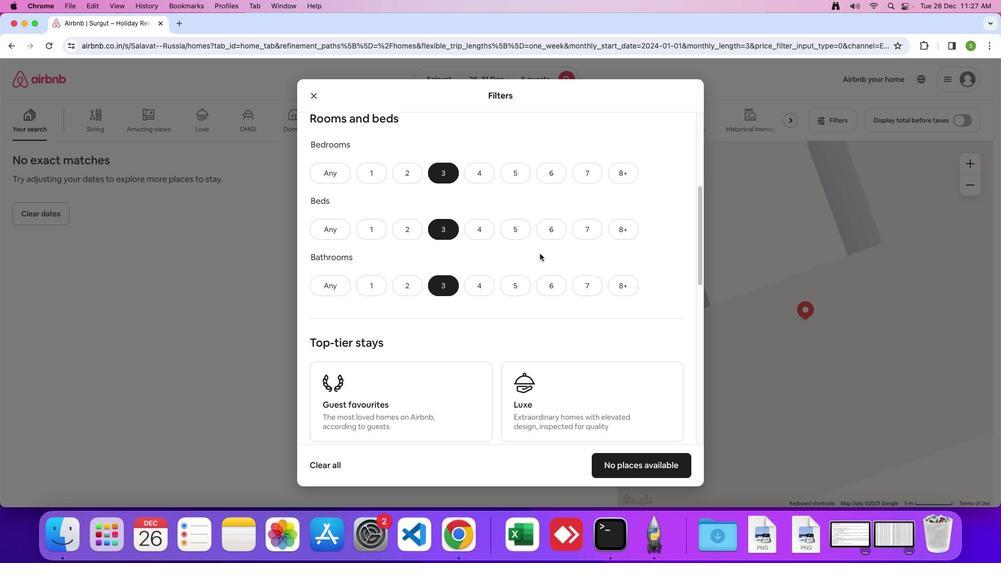 
Action: Mouse moved to (539, 254)
Screenshot: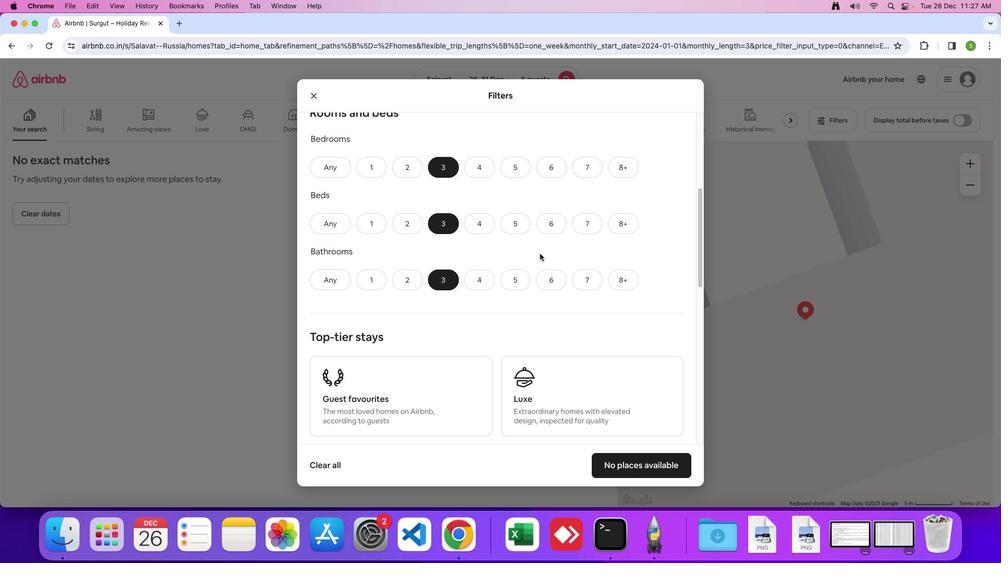 
Action: Mouse scrolled (539, 254) with delta (0, 0)
Screenshot: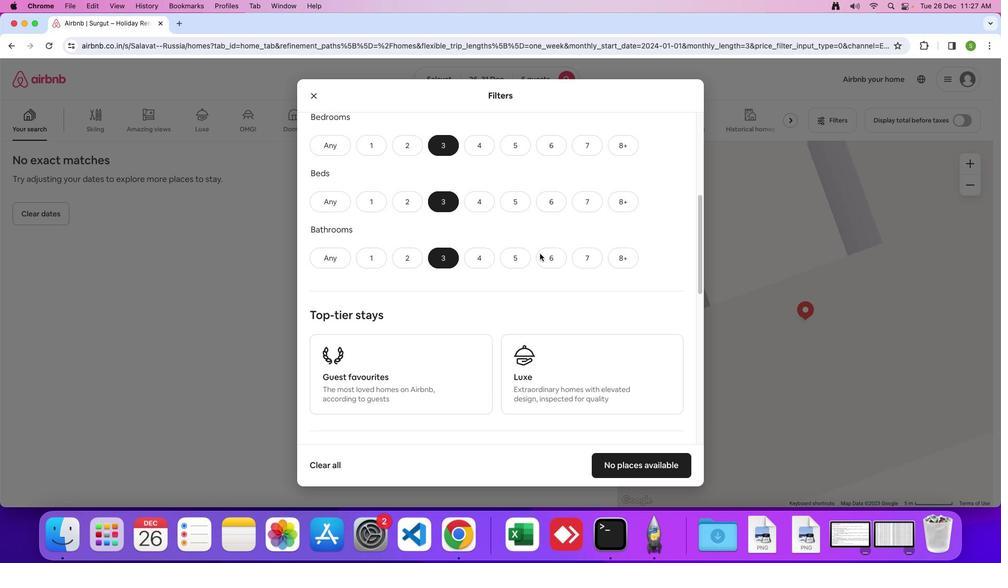
Action: Mouse moved to (539, 253)
Screenshot: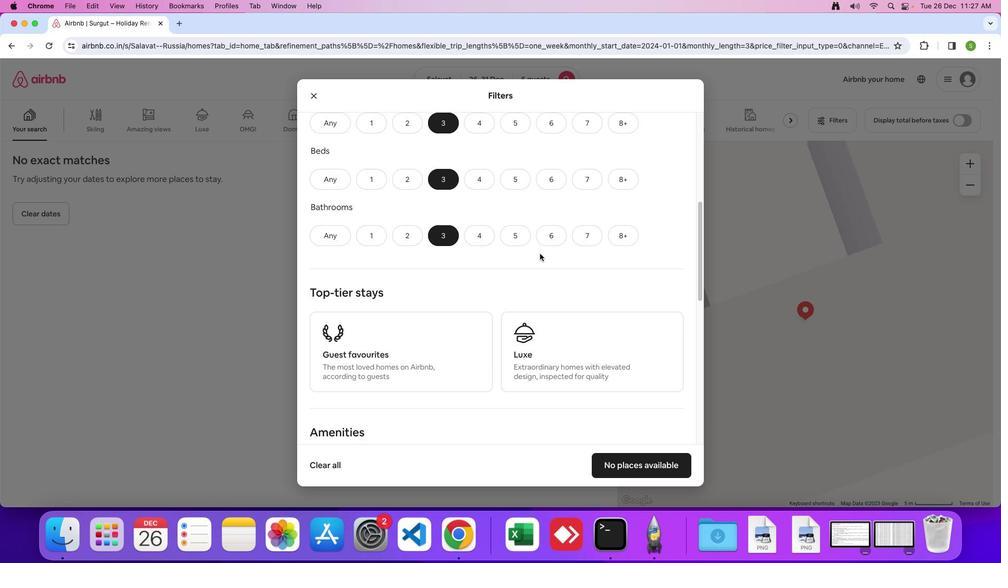 
Action: Mouse scrolled (539, 253) with delta (0, 0)
Screenshot: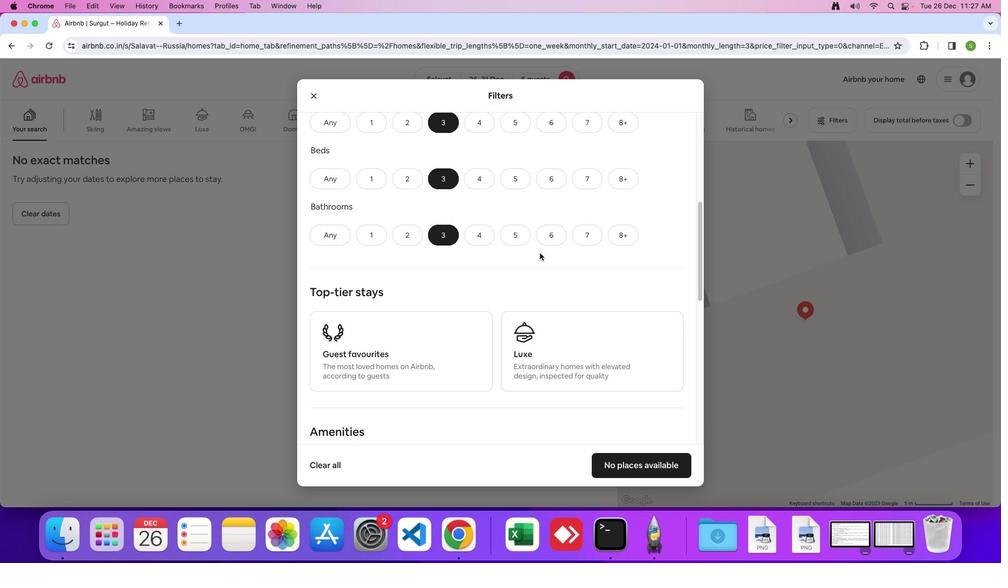 
Action: Mouse moved to (539, 253)
Screenshot: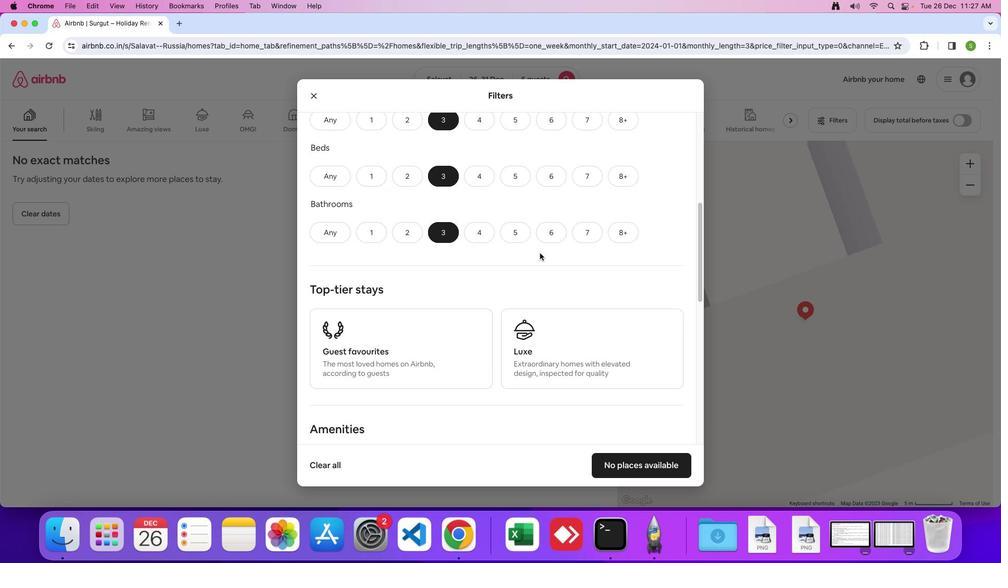 
Action: Mouse scrolled (539, 253) with delta (0, 0)
Screenshot: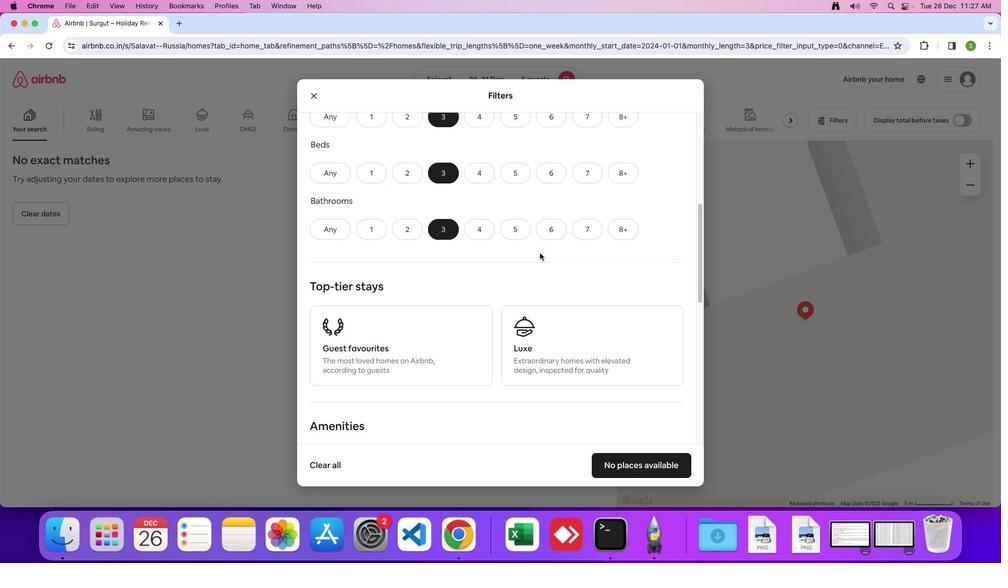 
Action: Mouse moved to (540, 253)
Screenshot: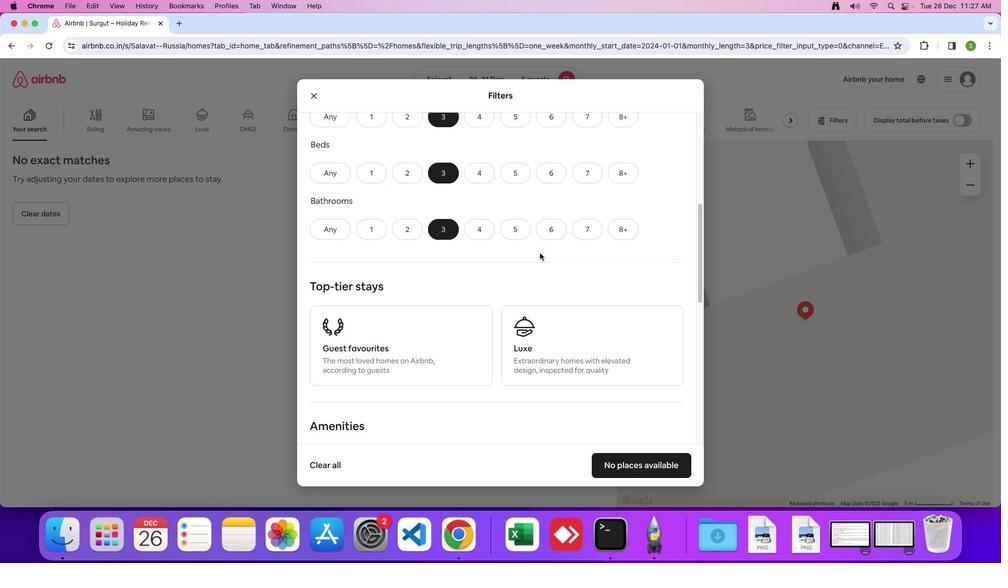 
Action: Mouse scrolled (540, 253) with delta (0, 0)
Screenshot: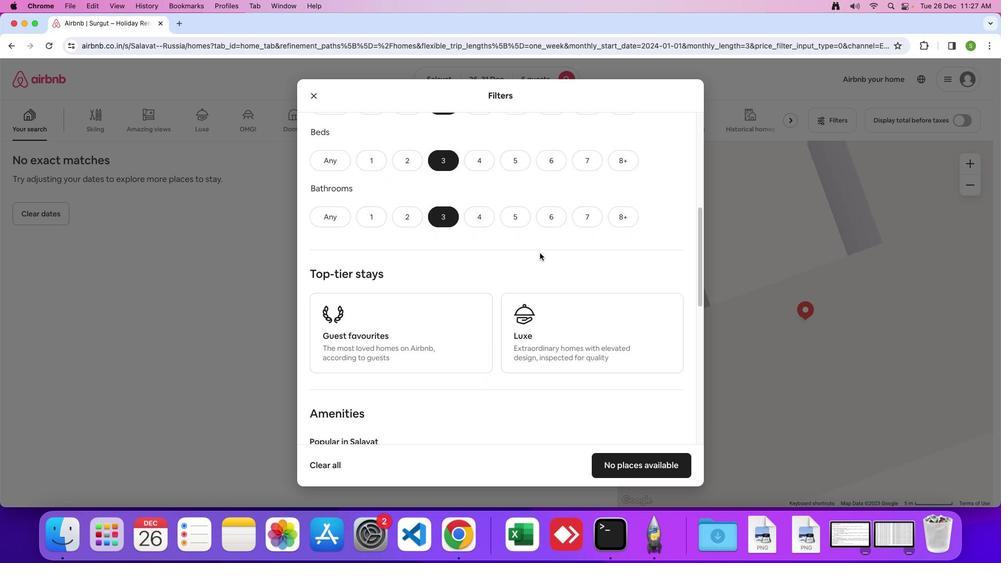 
Action: Mouse scrolled (540, 253) with delta (0, 0)
Screenshot: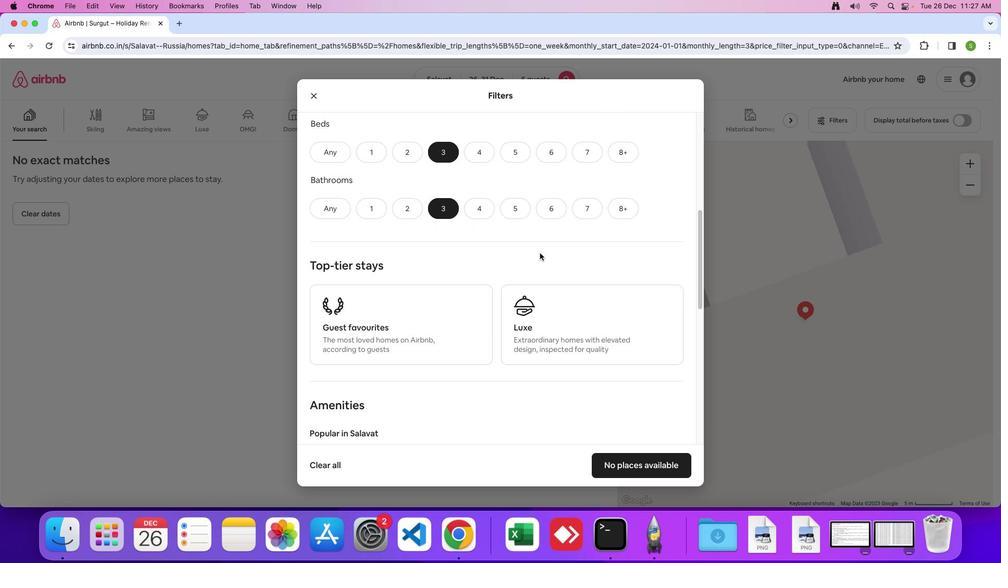 
Action: Mouse scrolled (540, 253) with delta (0, 0)
Screenshot: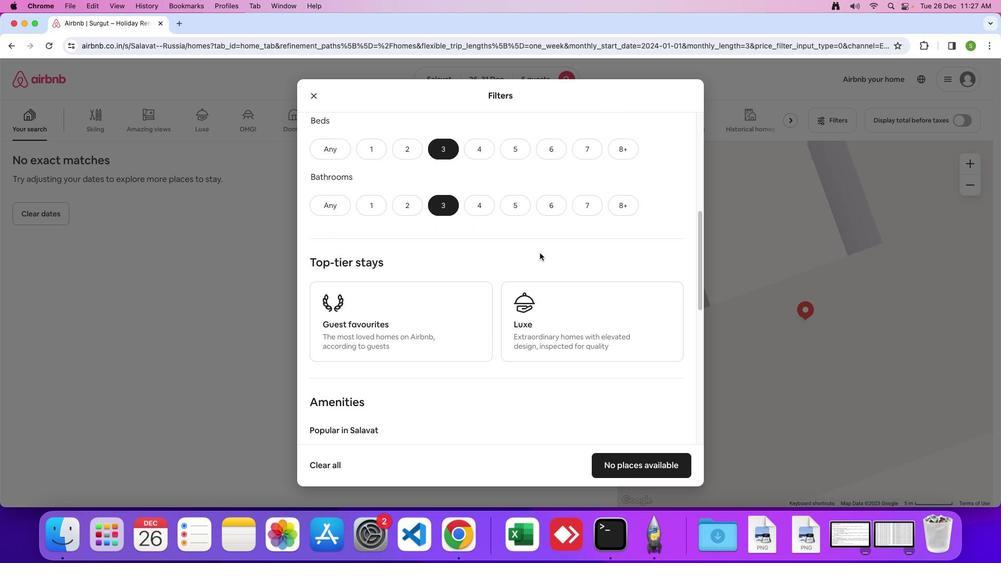 
Action: Mouse moved to (539, 253)
Screenshot: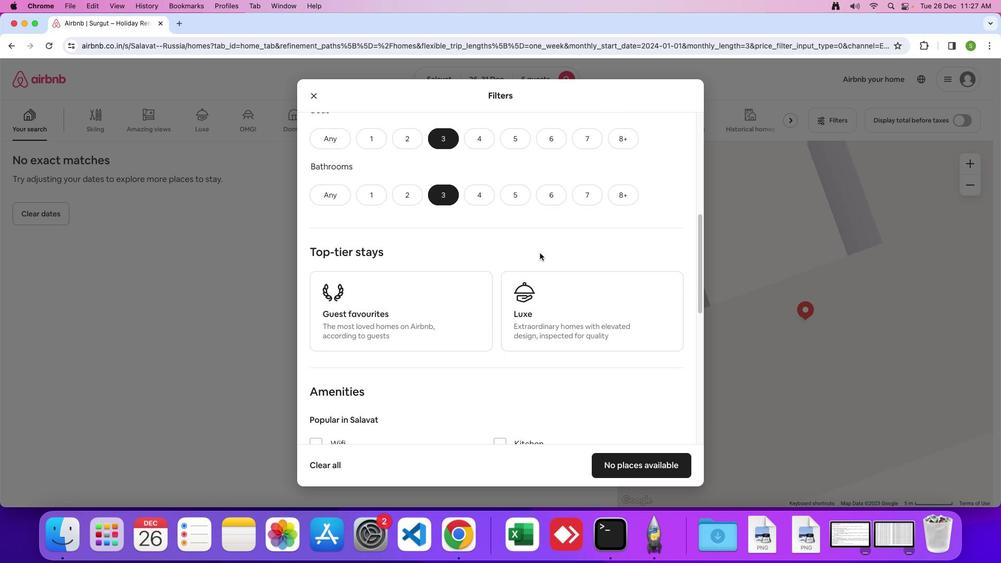 
Action: Mouse scrolled (539, 253) with delta (0, 0)
Screenshot: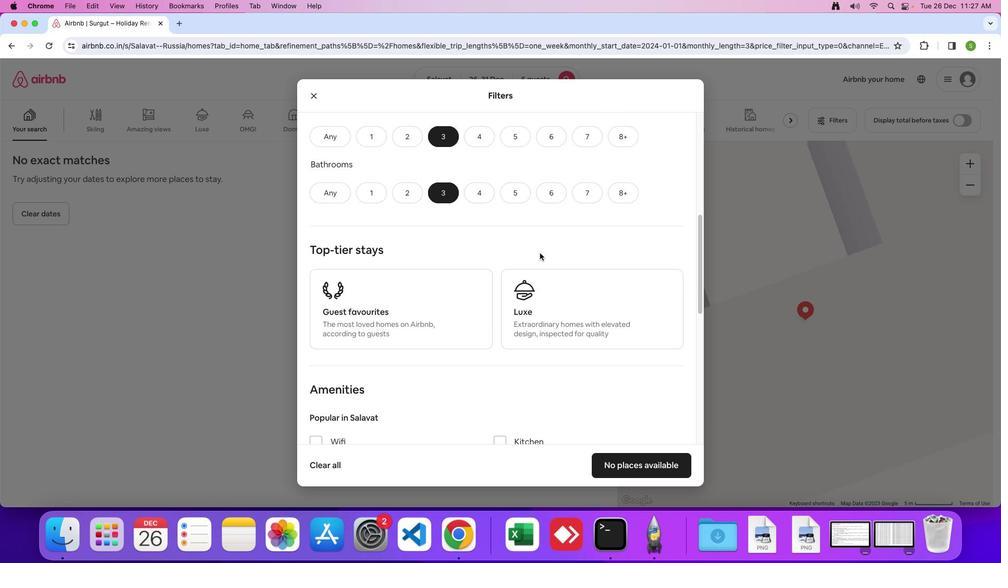 
Action: Mouse scrolled (539, 253) with delta (0, 0)
Screenshot: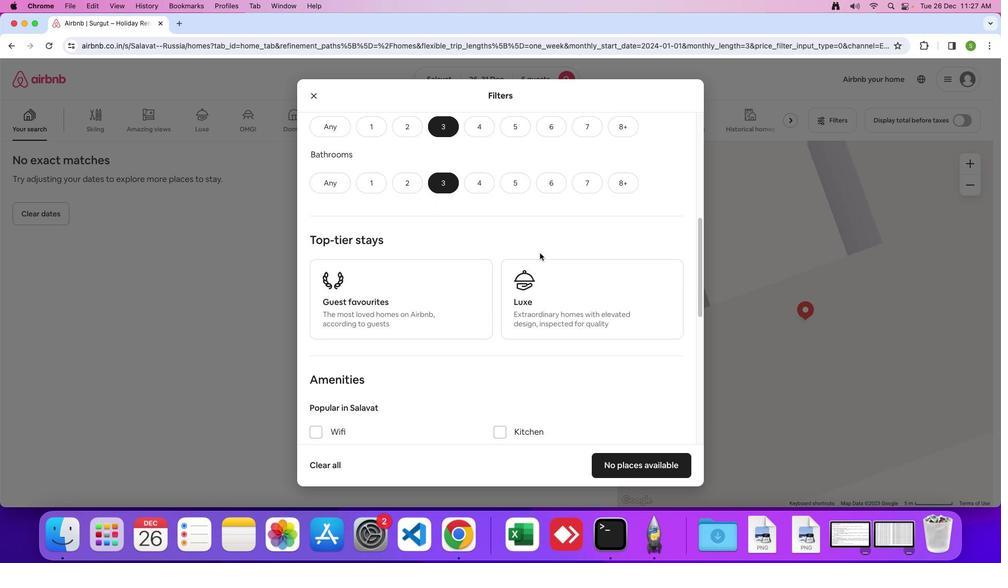 
Action: Mouse scrolled (539, 253) with delta (0, -1)
Screenshot: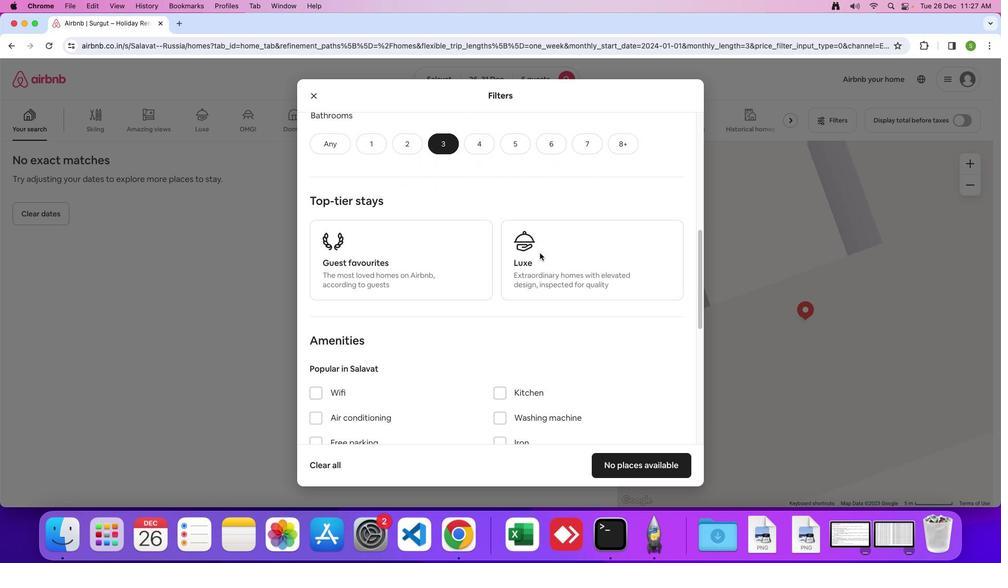 
Action: Mouse scrolled (539, 253) with delta (0, 0)
Screenshot: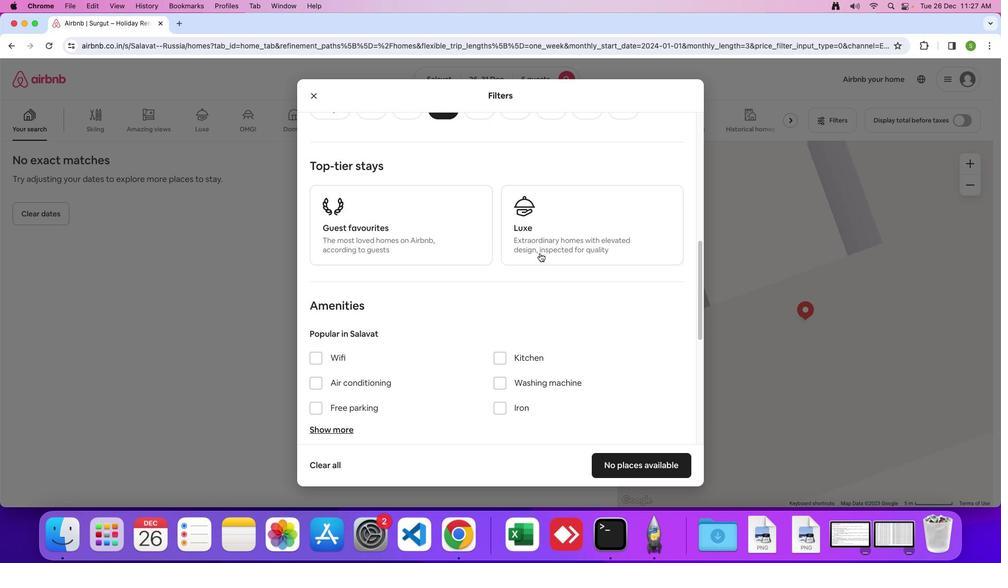 
Action: Mouse scrolled (539, 253) with delta (0, 0)
Screenshot: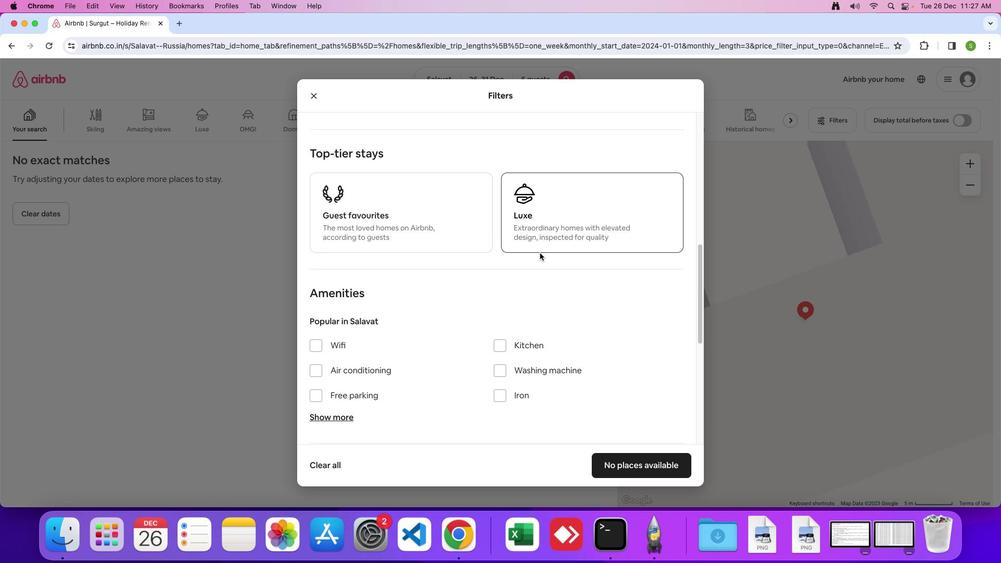 
Action: Mouse moved to (539, 253)
Screenshot: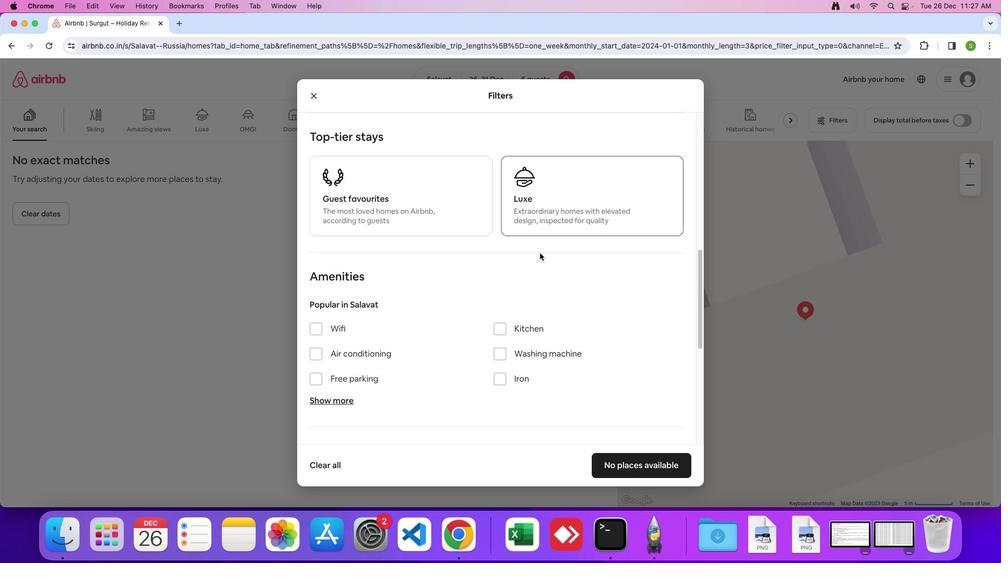 
Action: Mouse scrolled (539, 253) with delta (0, -1)
Screenshot: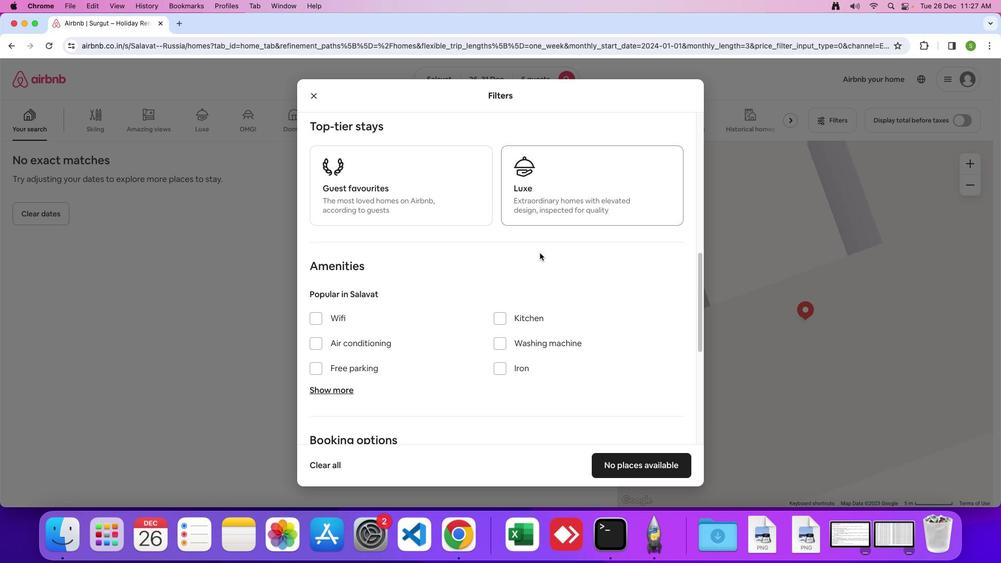 
Action: Mouse moved to (539, 253)
Screenshot: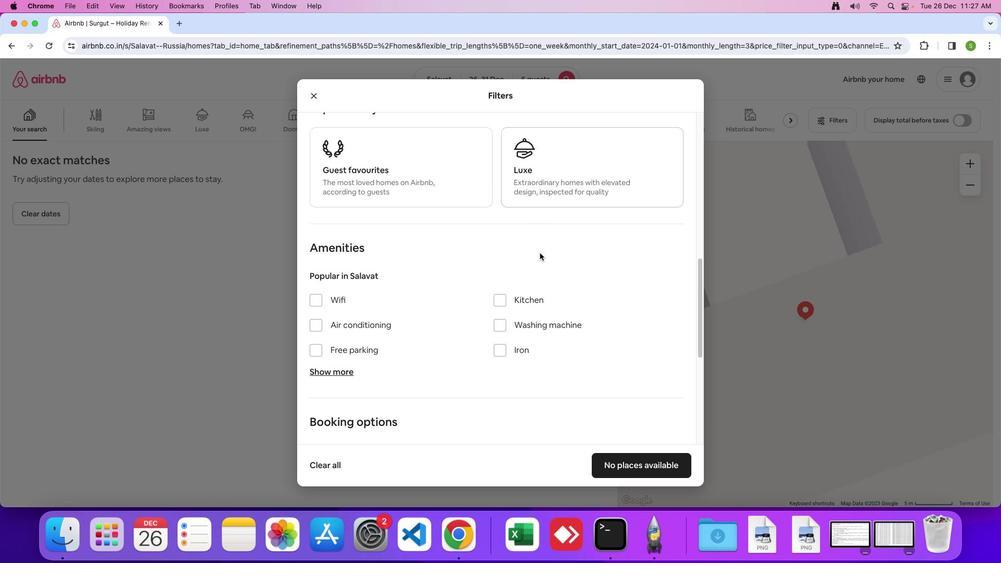 
Action: Mouse scrolled (539, 253) with delta (0, 0)
Screenshot: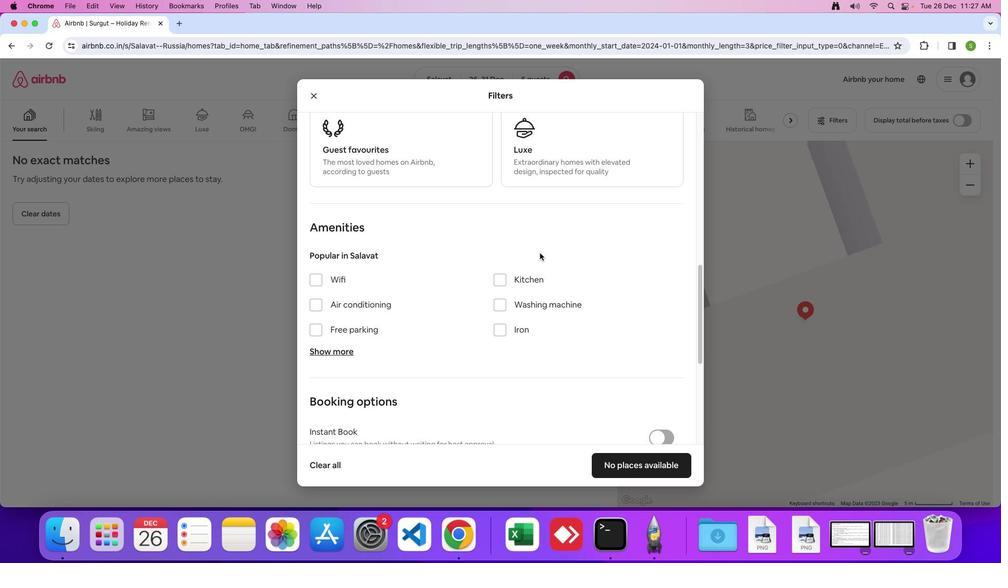 
Action: Mouse scrolled (539, 253) with delta (0, 0)
Screenshot: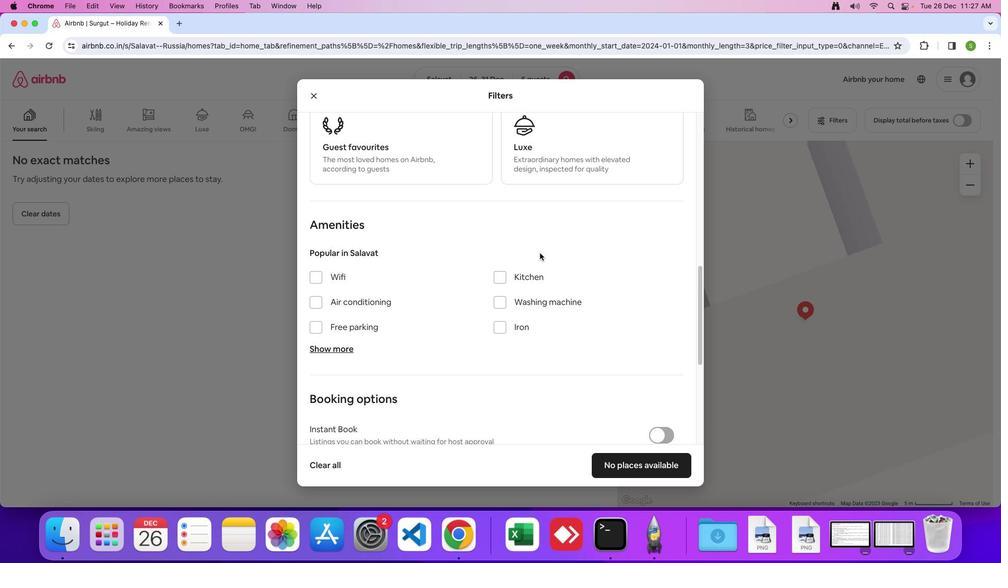 
Action: Mouse scrolled (539, 253) with delta (0, -1)
Screenshot: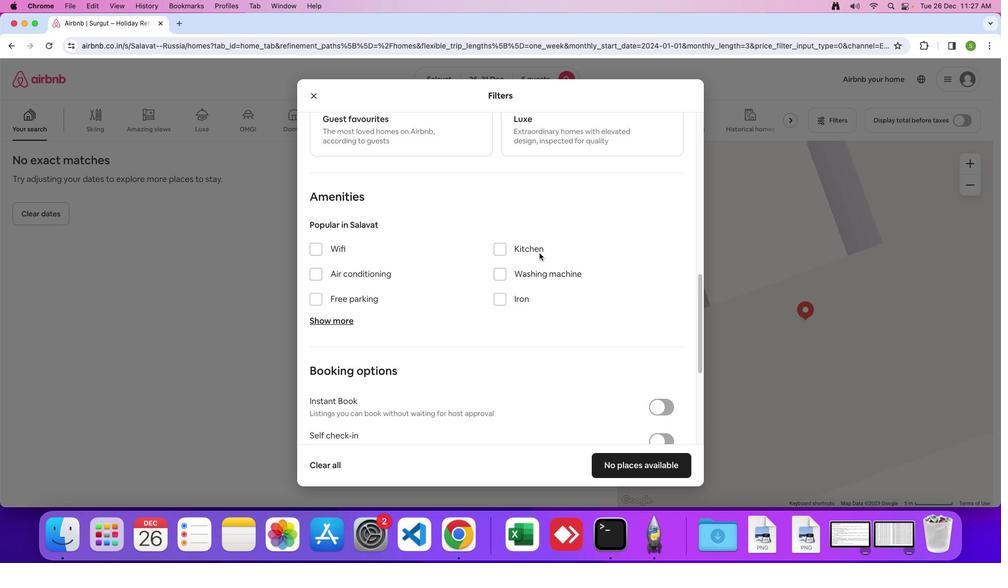 
Action: Mouse moved to (539, 252)
Screenshot: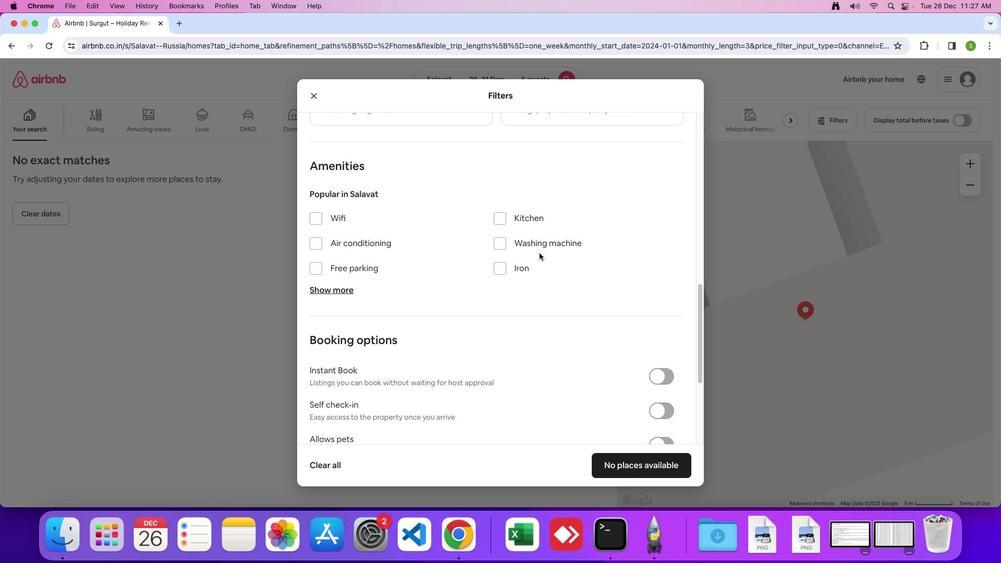 
Action: Mouse scrolled (539, 252) with delta (0, 0)
Screenshot: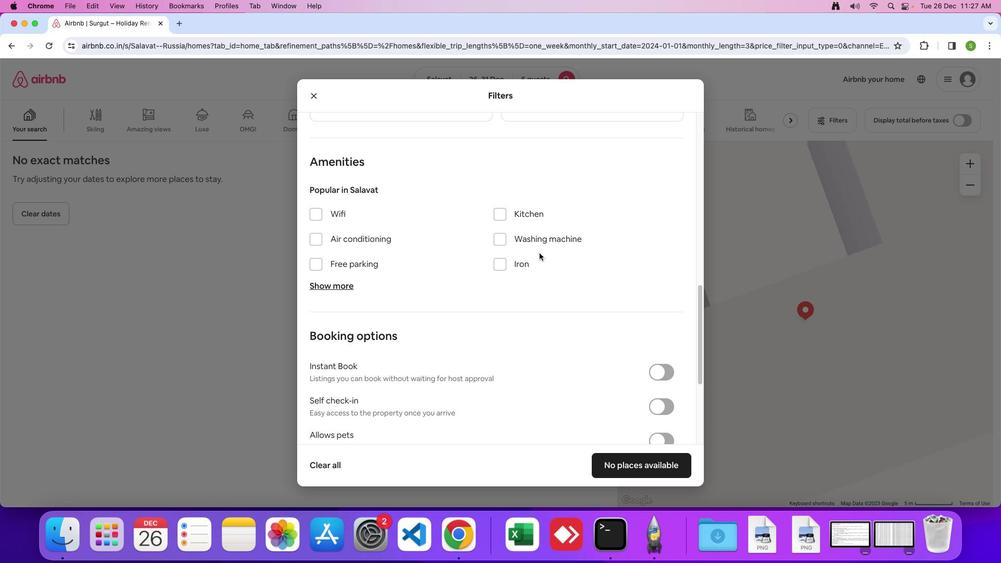 
Action: Mouse scrolled (539, 252) with delta (0, 0)
Screenshot: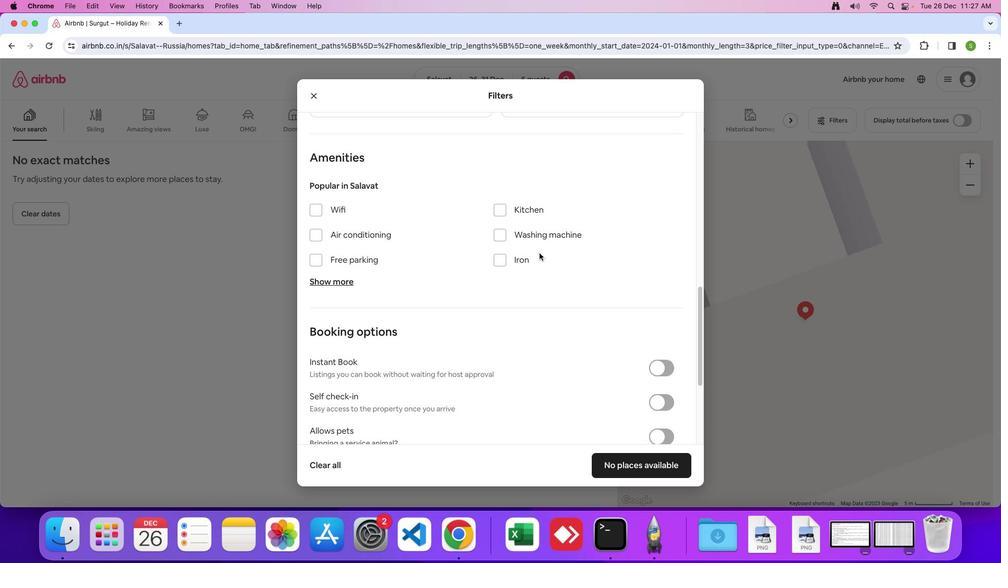 
Action: Mouse scrolled (539, 252) with delta (0, 0)
Screenshot: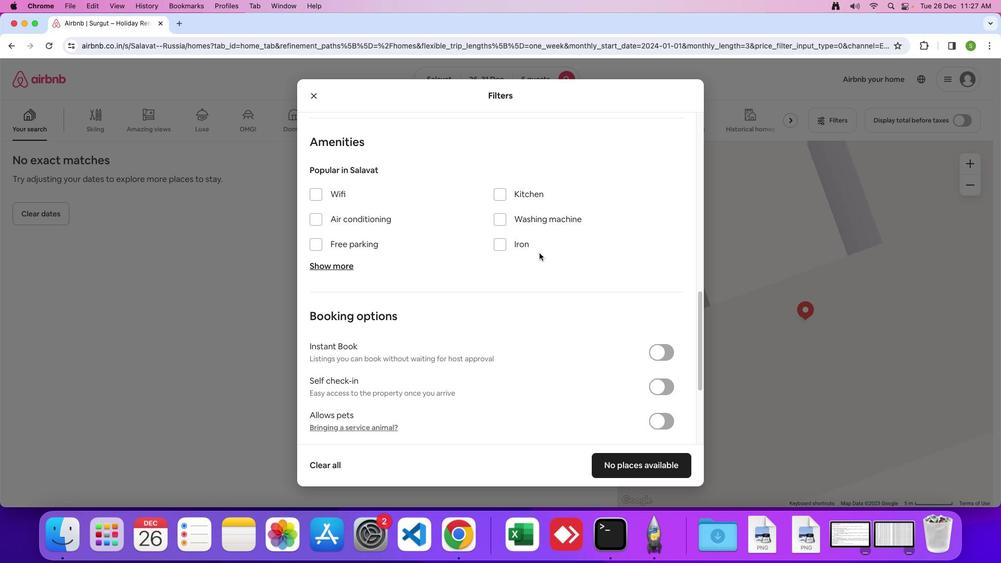 
Action: Mouse scrolled (539, 252) with delta (0, 0)
Screenshot: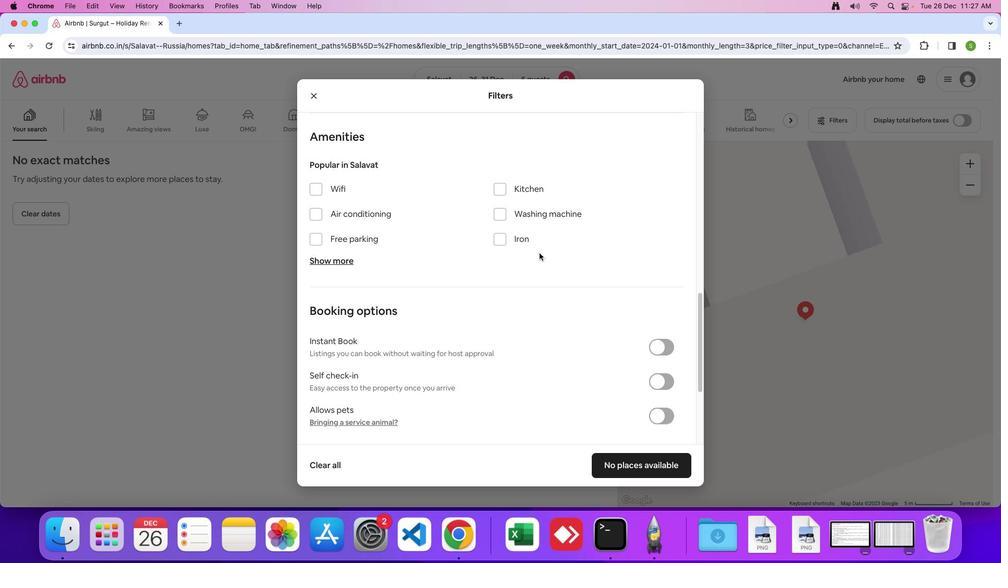 
Action: Mouse scrolled (539, 252) with delta (0, -1)
Screenshot: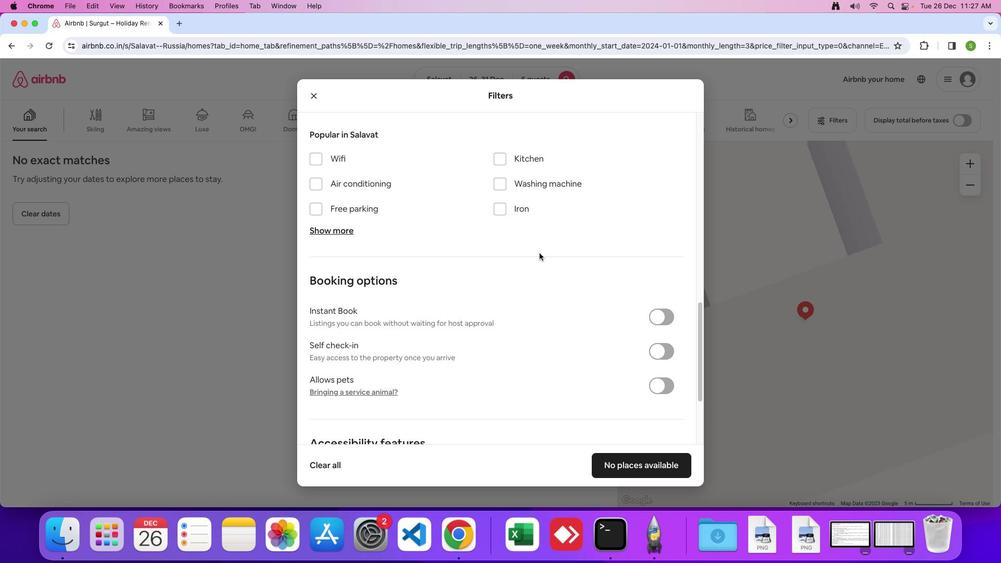
Action: Mouse scrolled (539, 252) with delta (0, 0)
Screenshot: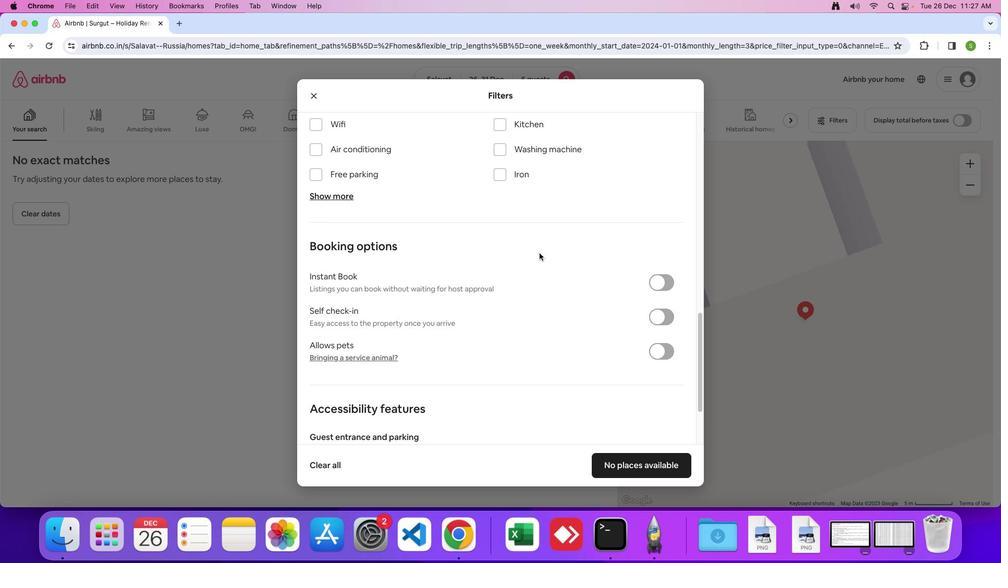 
Action: Mouse scrolled (539, 252) with delta (0, 0)
Screenshot: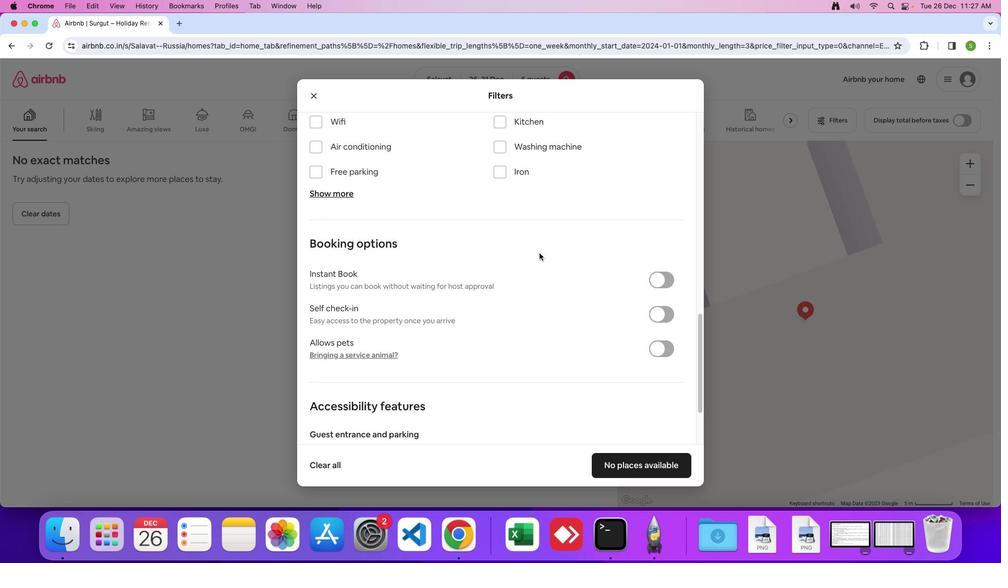
Action: Mouse scrolled (539, 252) with delta (0, 0)
Screenshot: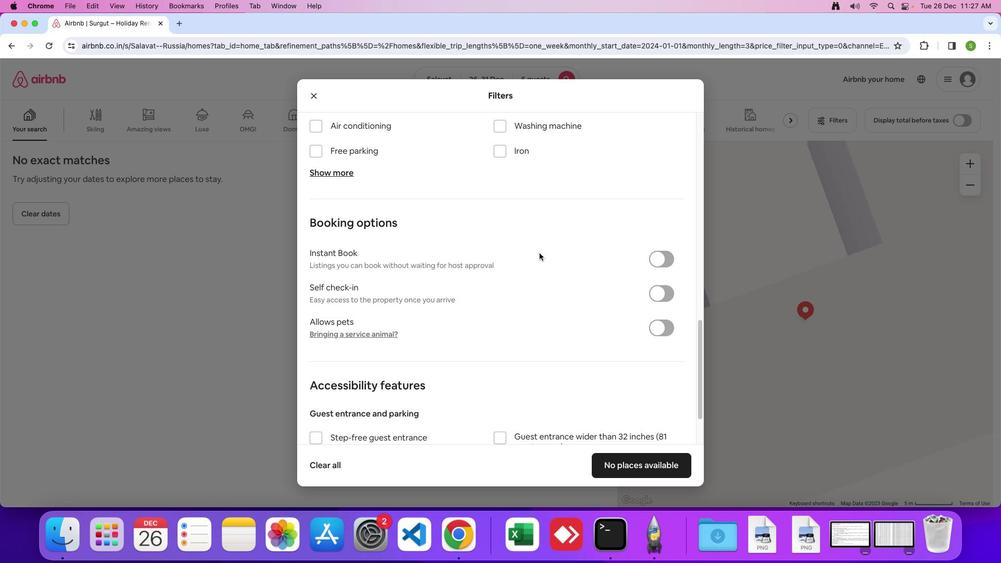 
Action: Mouse scrolled (539, 252) with delta (0, 0)
Screenshot: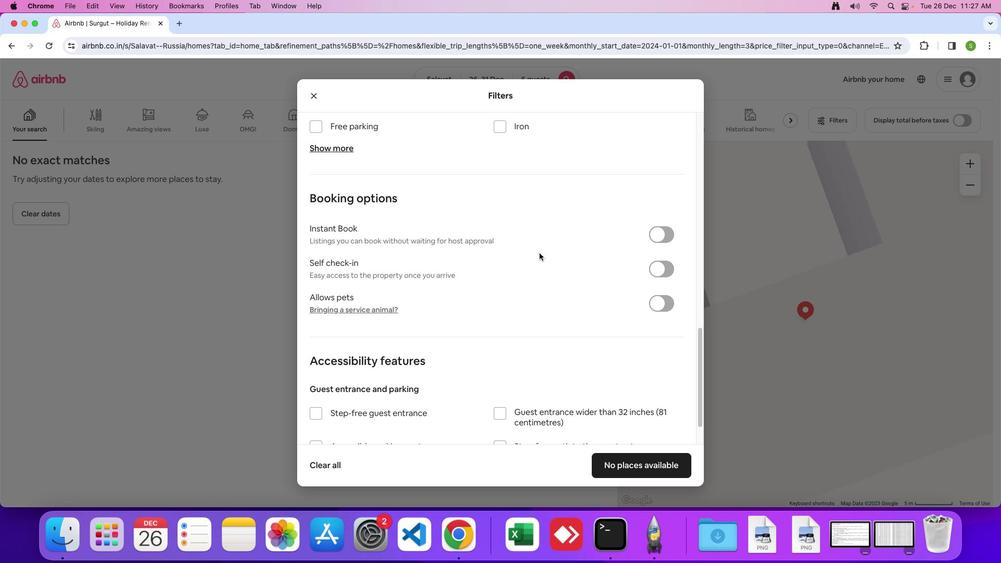 
Action: Mouse scrolled (539, 252) with delta (0, 0)
Screenshot: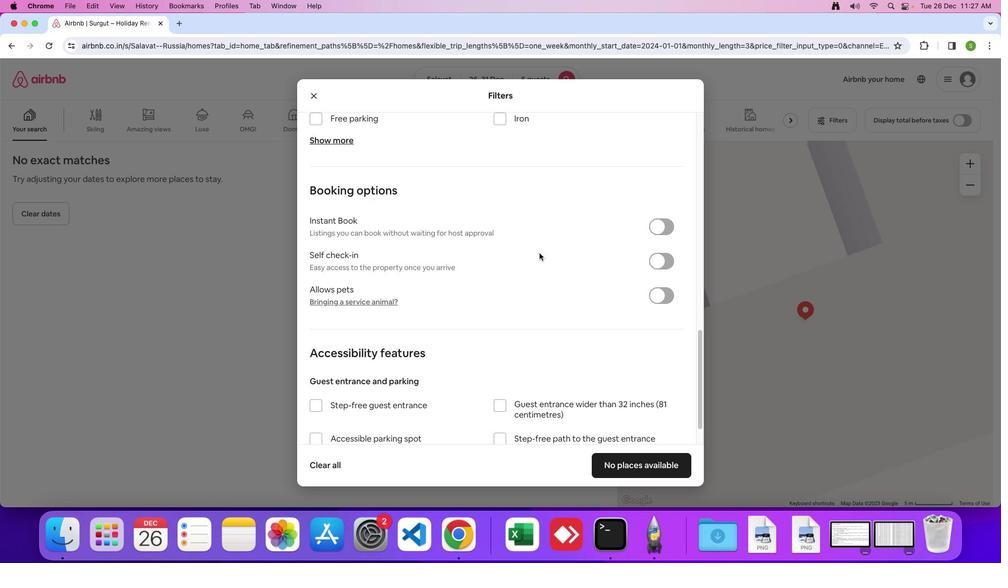 
Action: Mouse moved to (622, 465)
Screenshot: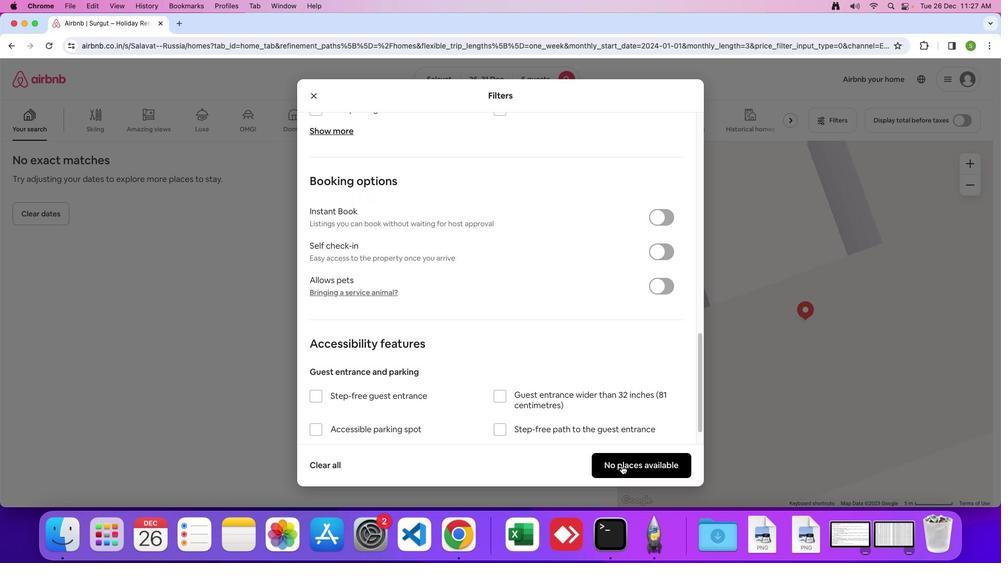 
Action: Mouse pressed left at (622, 465)
Screenshot: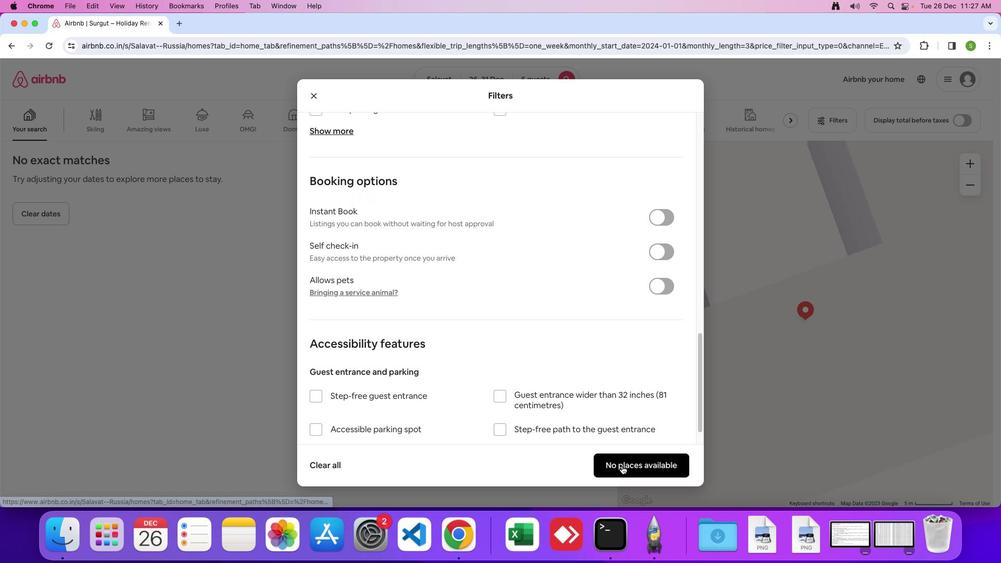 
Action: Mouse moved to (391, 272)
Screenshot: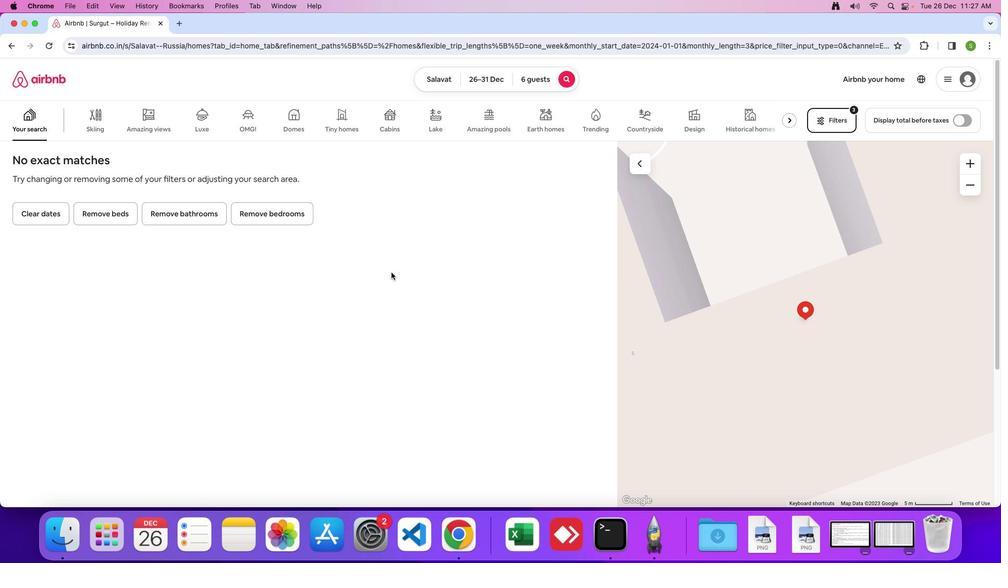 
